 Task: Add a signature Grant Allen containing With sincere appreciation and warm wishes, Grant Allen to email address softage.2@softage.net and add a folder Therapy
Action: Mouse moved to (117, 135)
Screenshot: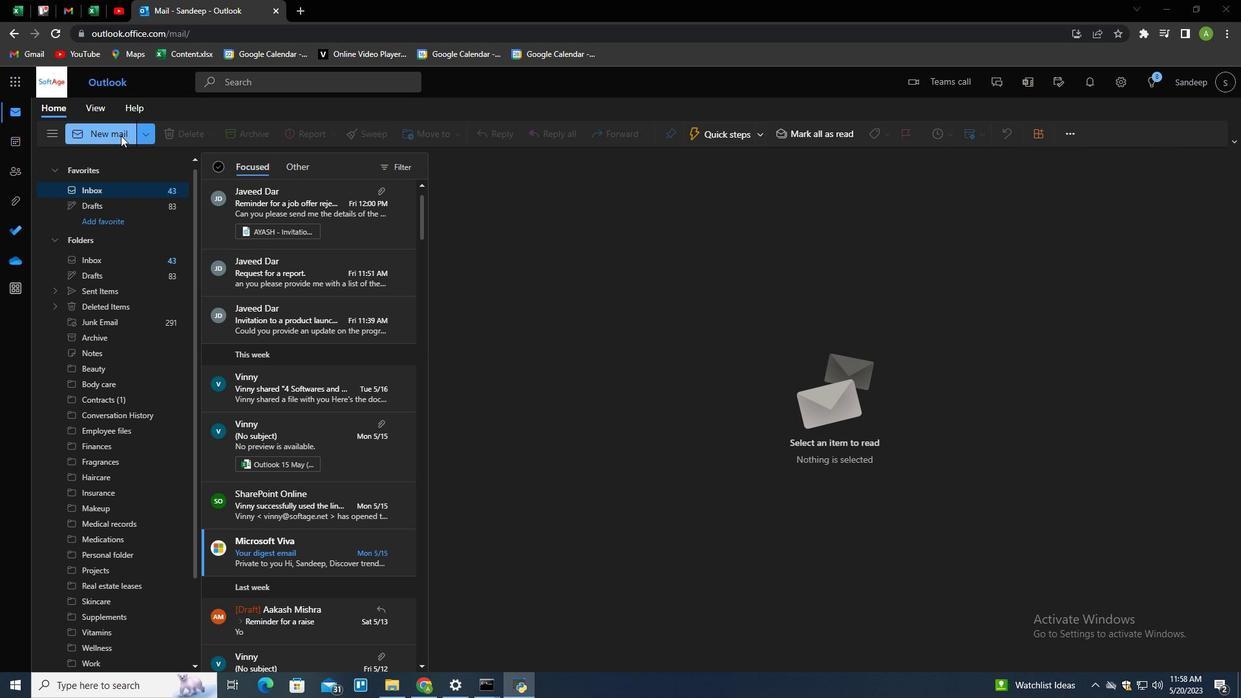 
Action: Mouse pressed left at (117, 135)
Screenshot: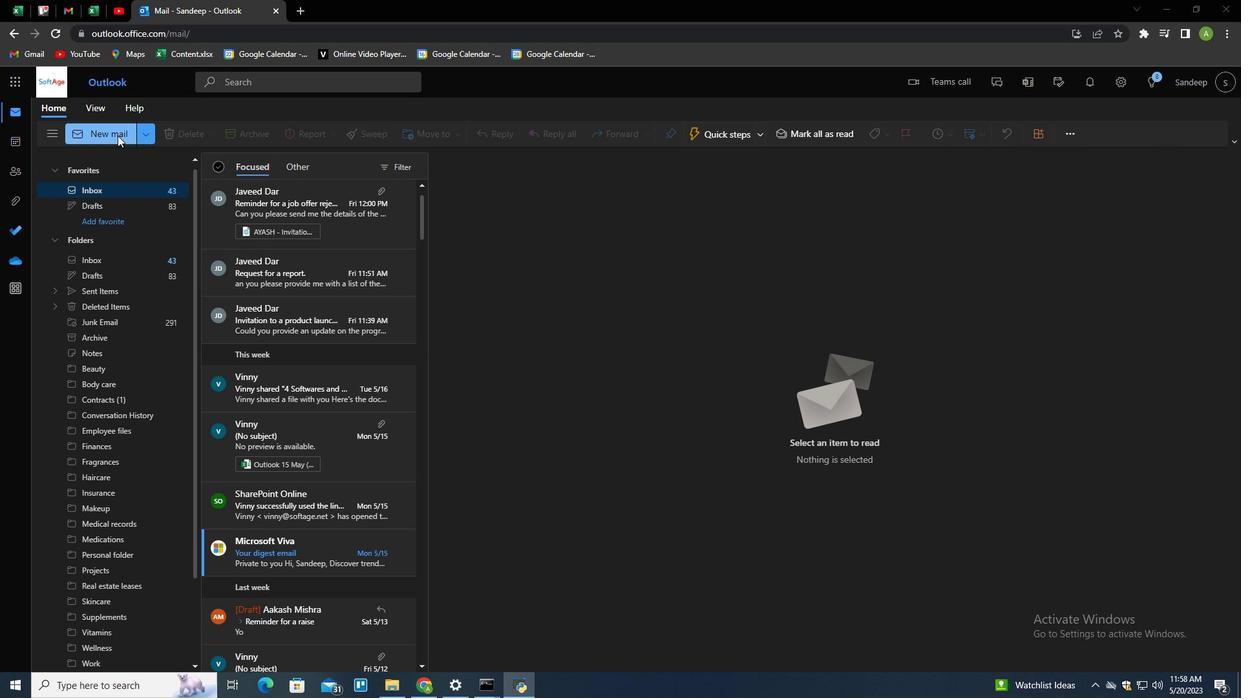 
Action: Mouse moved to (869, 129)
Screenshot: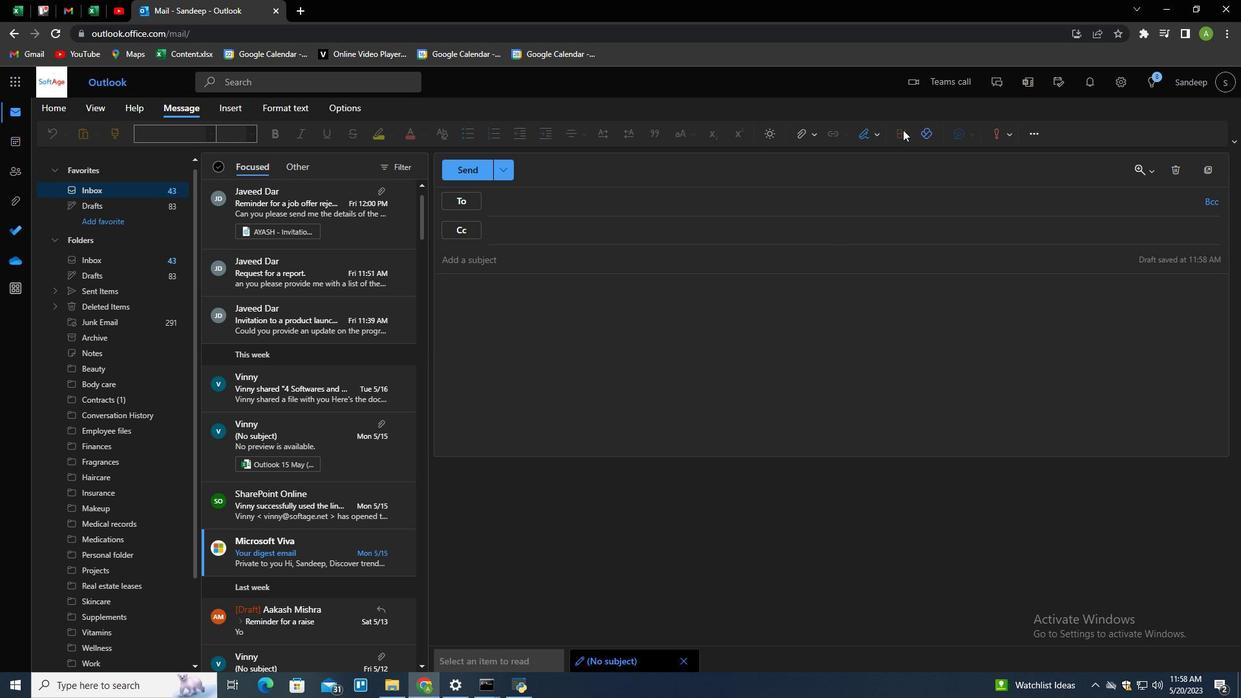 
Action: Mouse pressed left at (869, 129)
Screenshot: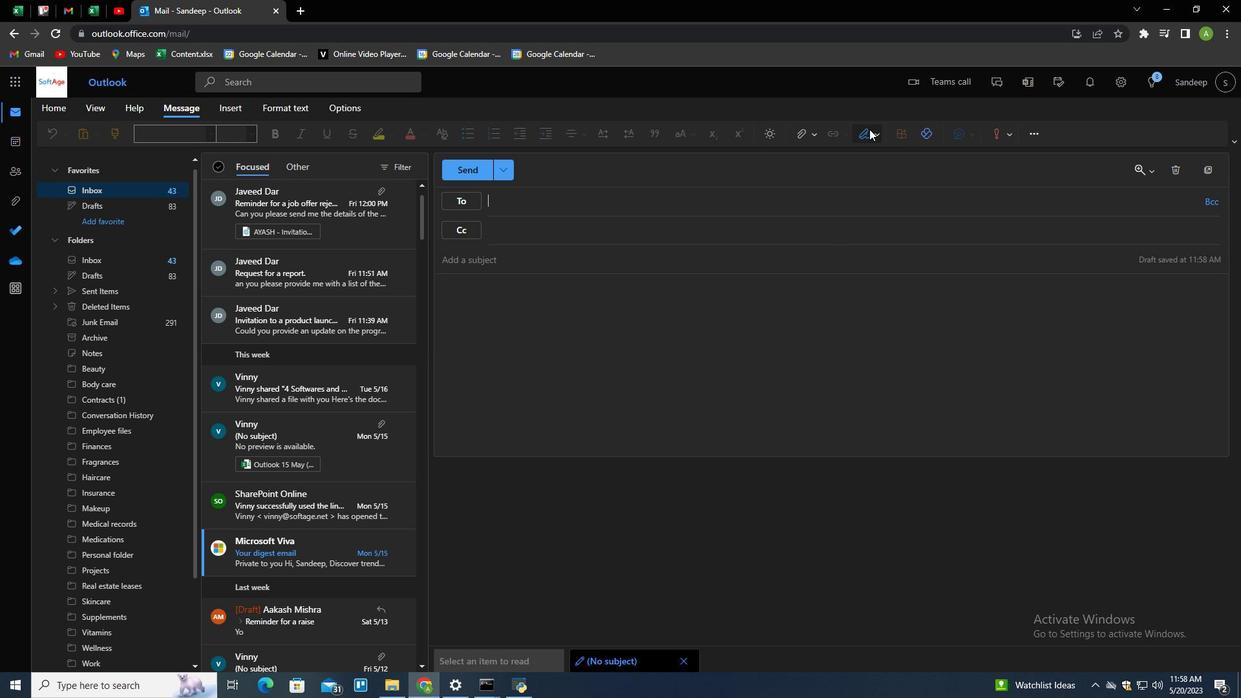 
Action: Mouse moved to (857, 179)
Screenshot: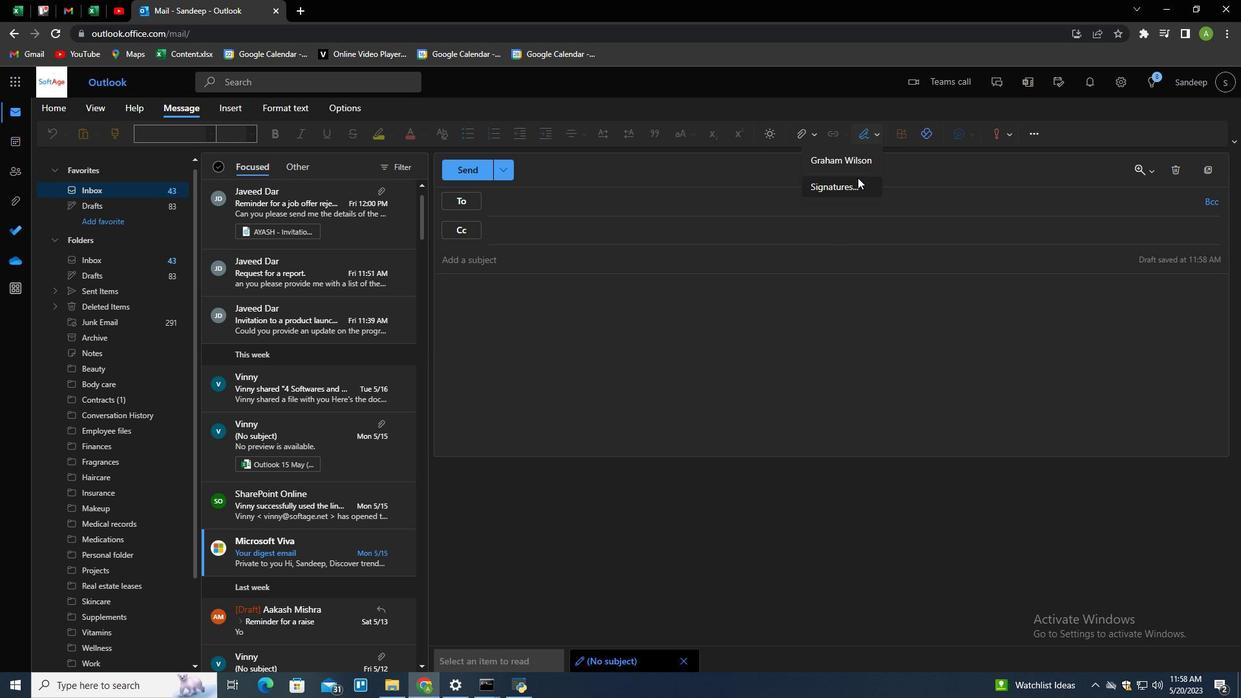 
Action: Mouse pressed left at (857, 179)
Screenshot: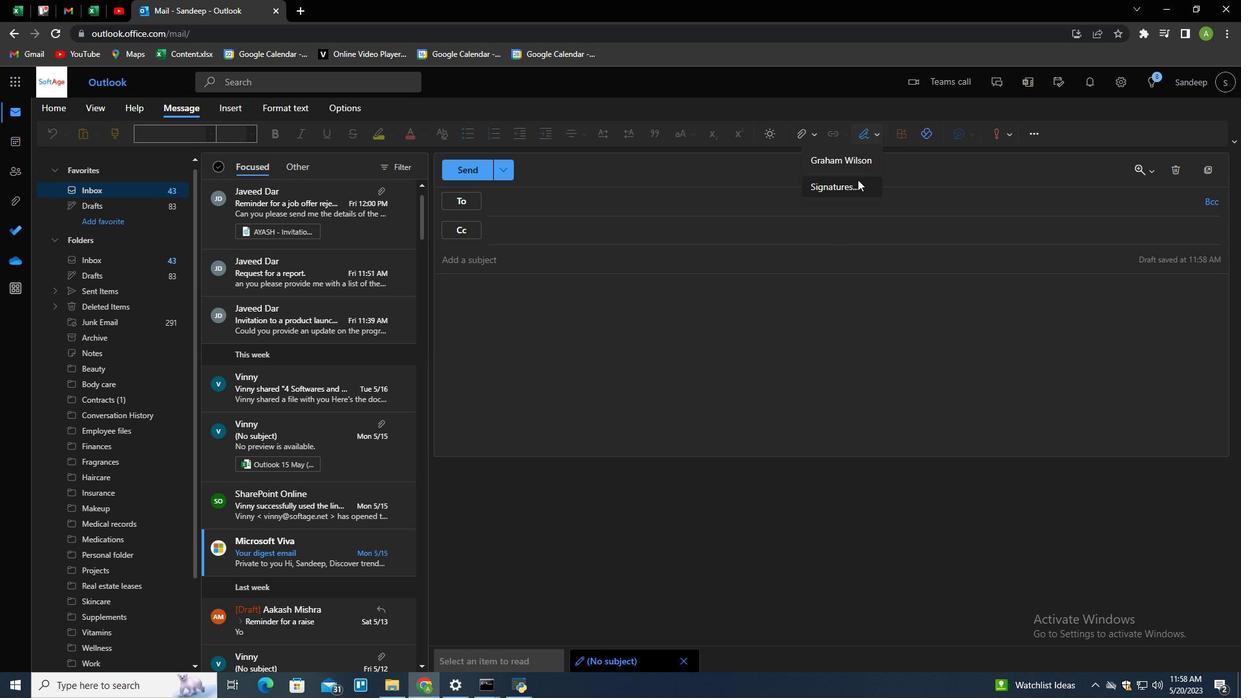 
Action: Mouse moved to (892, 235)
Screenshot: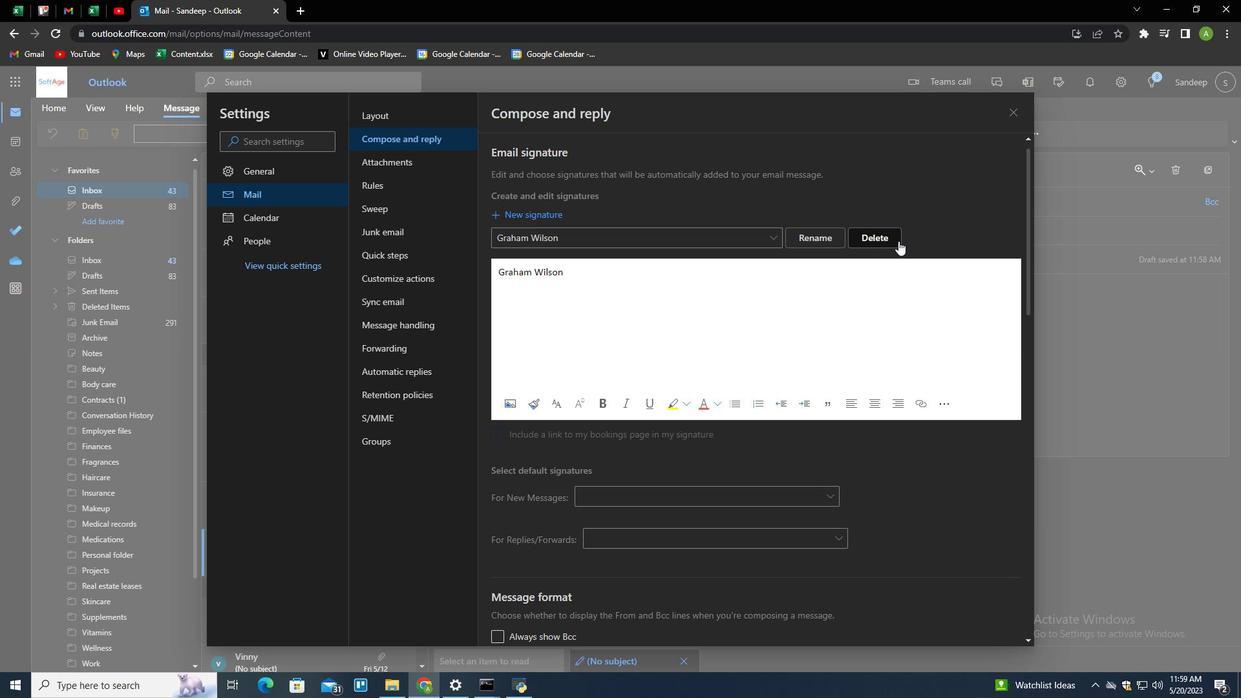 
Action: Mouse pressed left at (892, 235)
Screenshot: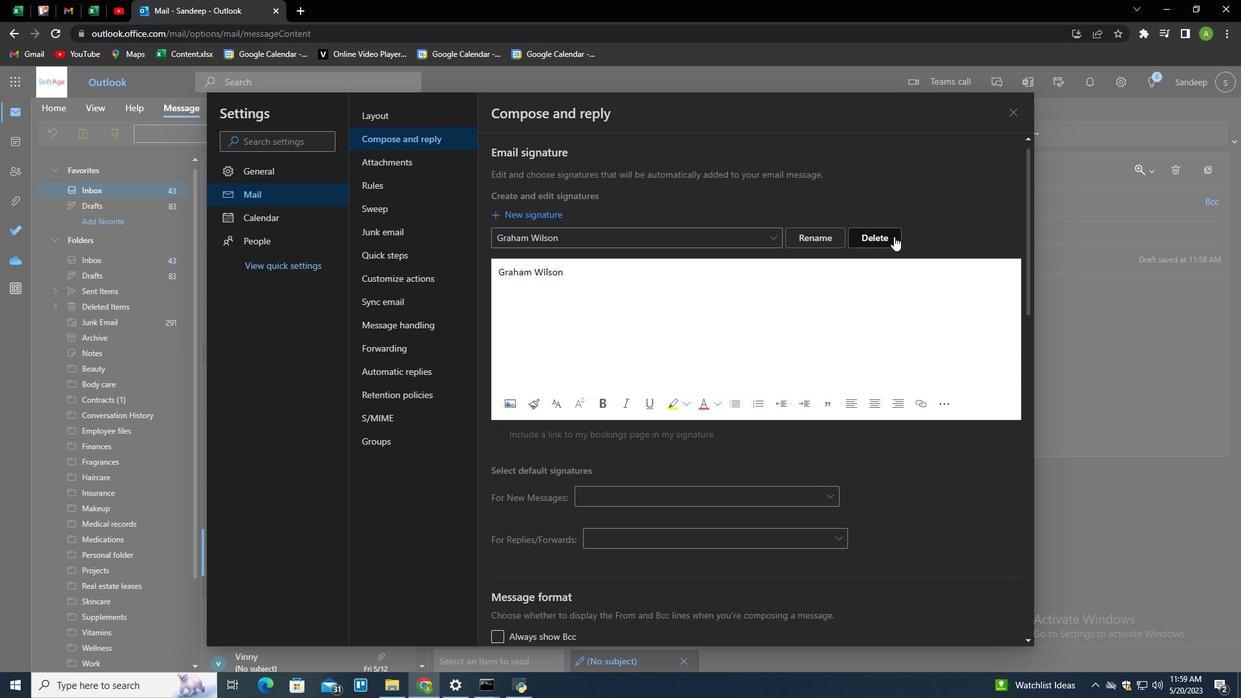 
Action: Mouse moved to (885, 240)
Screenshot: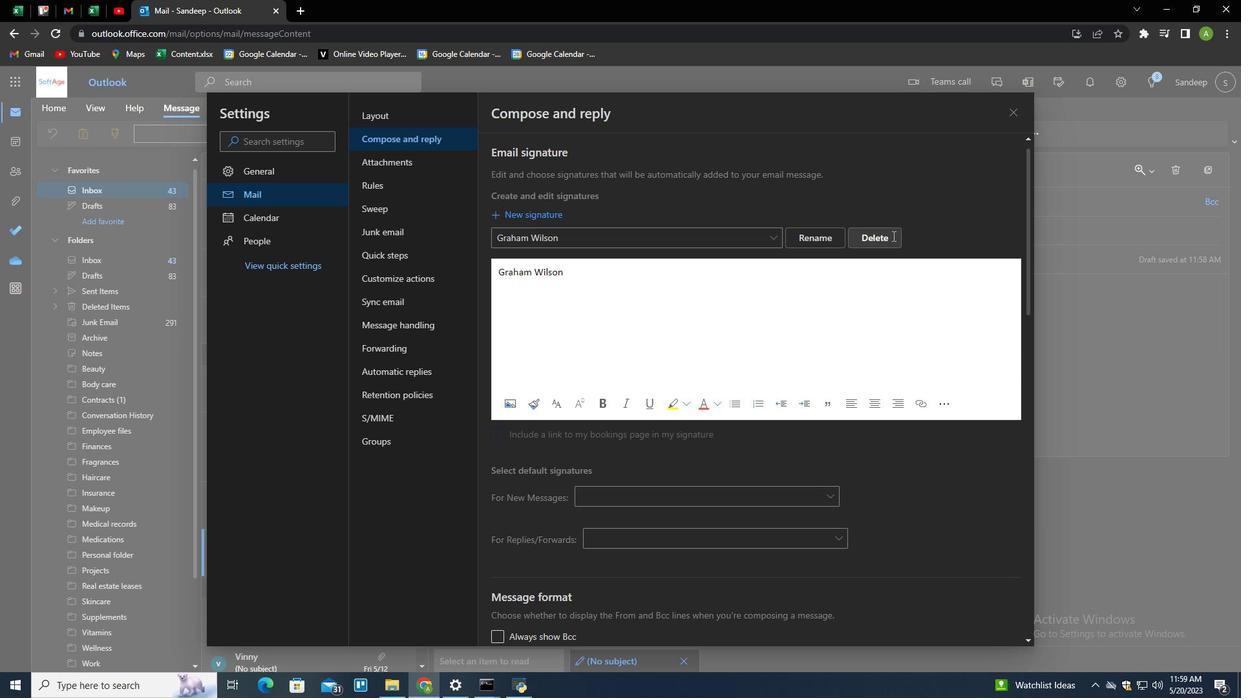 
Action: Mouse pressed left at (885, 240)
Screenshot: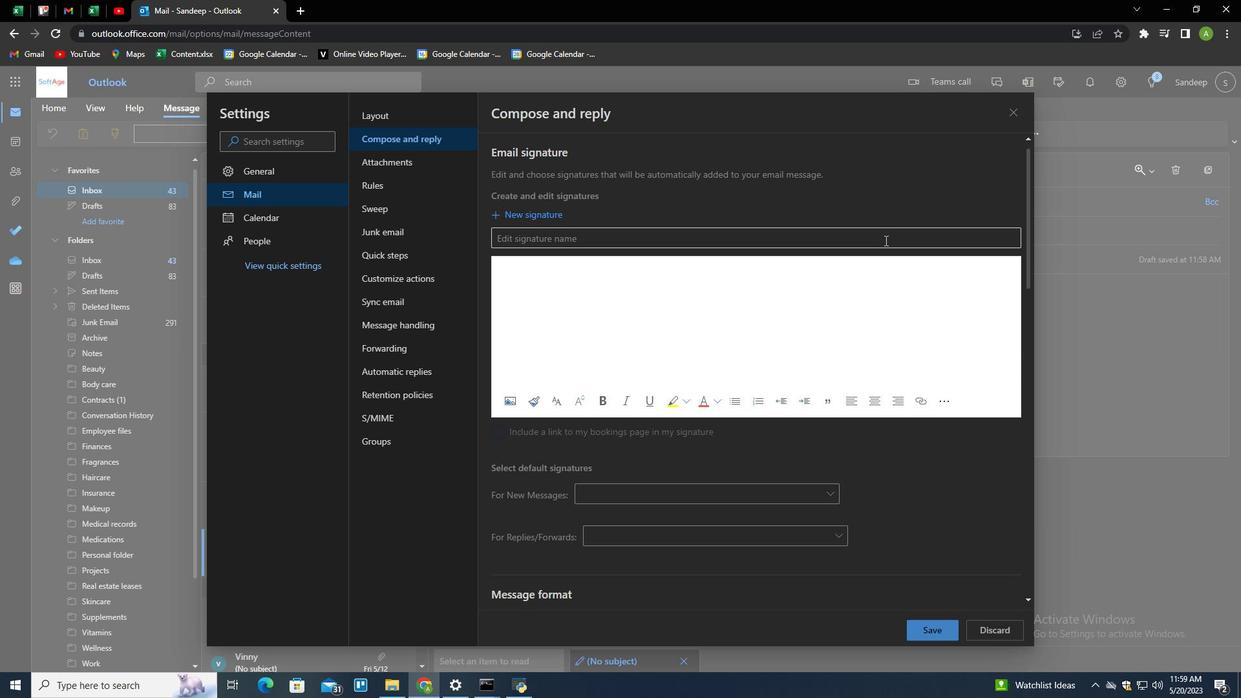 
Action: Key pressed <Key.shift>Grant<Key.space><Key.shift>Allen<Key.tab><Key.shift>Grant<Key.space><Key.shift>Allen
Screenshot: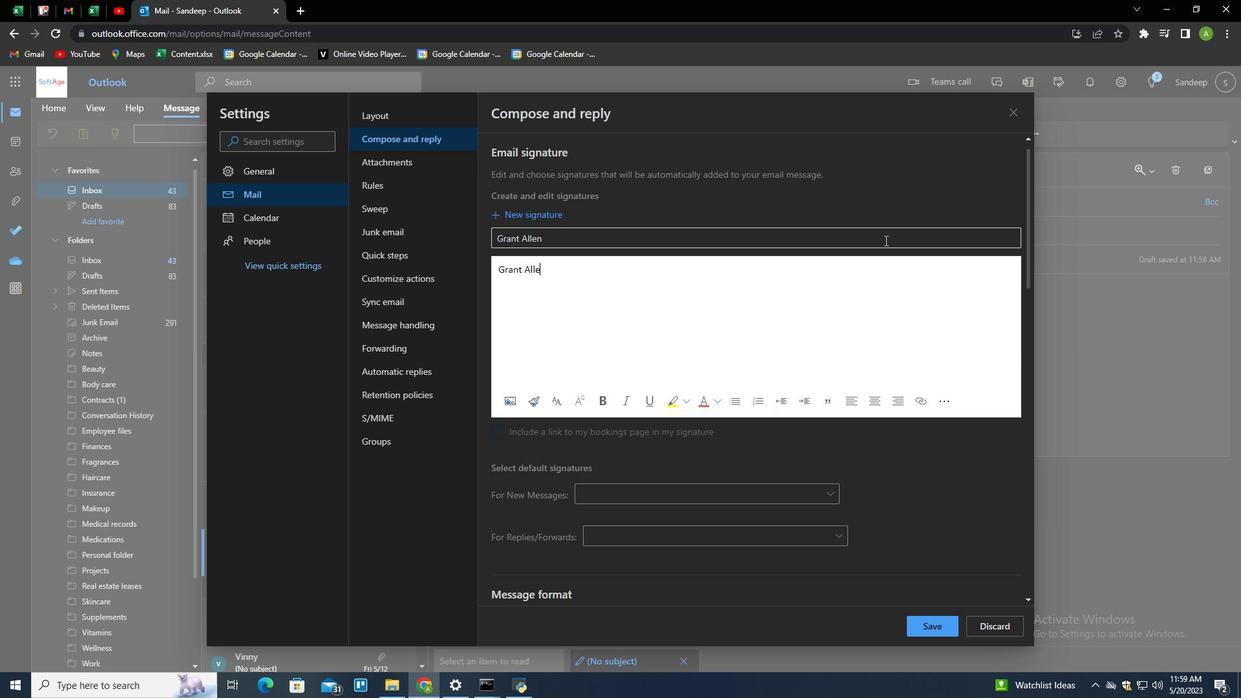
Action: Mouse moved to (772, 346)
Screenshot: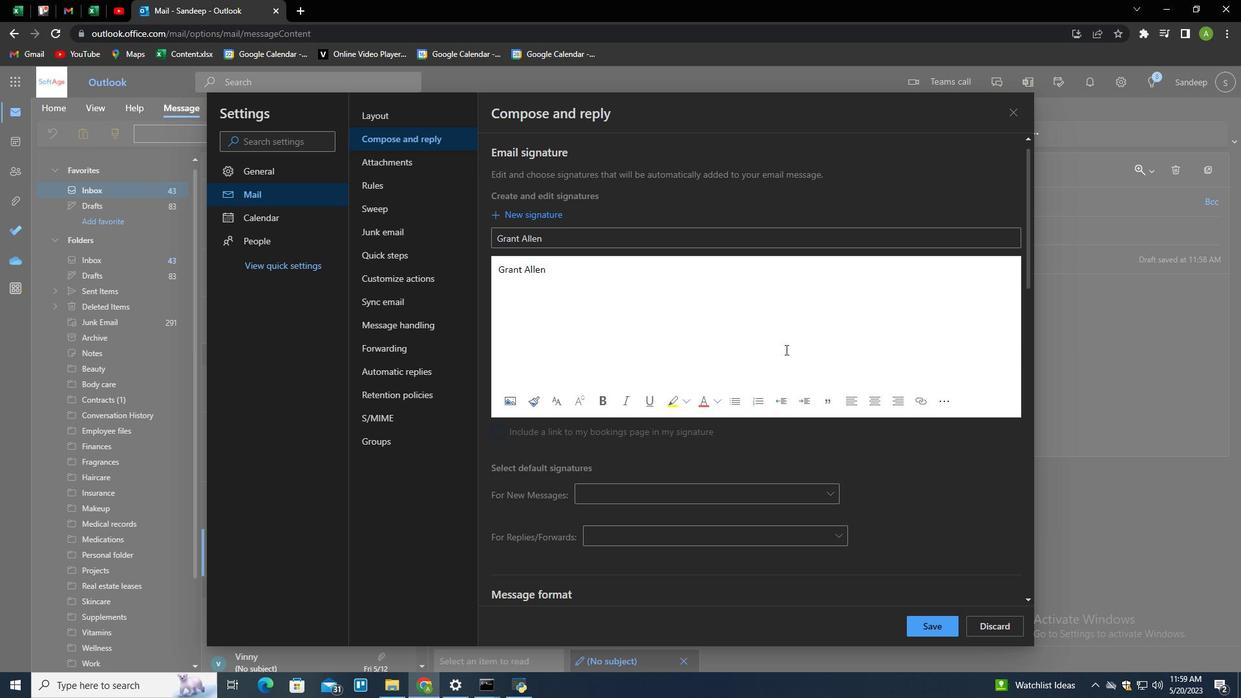 
Action: Key pressed <Key.home><Key.shift>With<Key.space>sincere<Key.space>appreciation<Key.space>and<Key.space>warm<Key.space>wishes,<Key.shift_r><Key.enter>
Screenshot: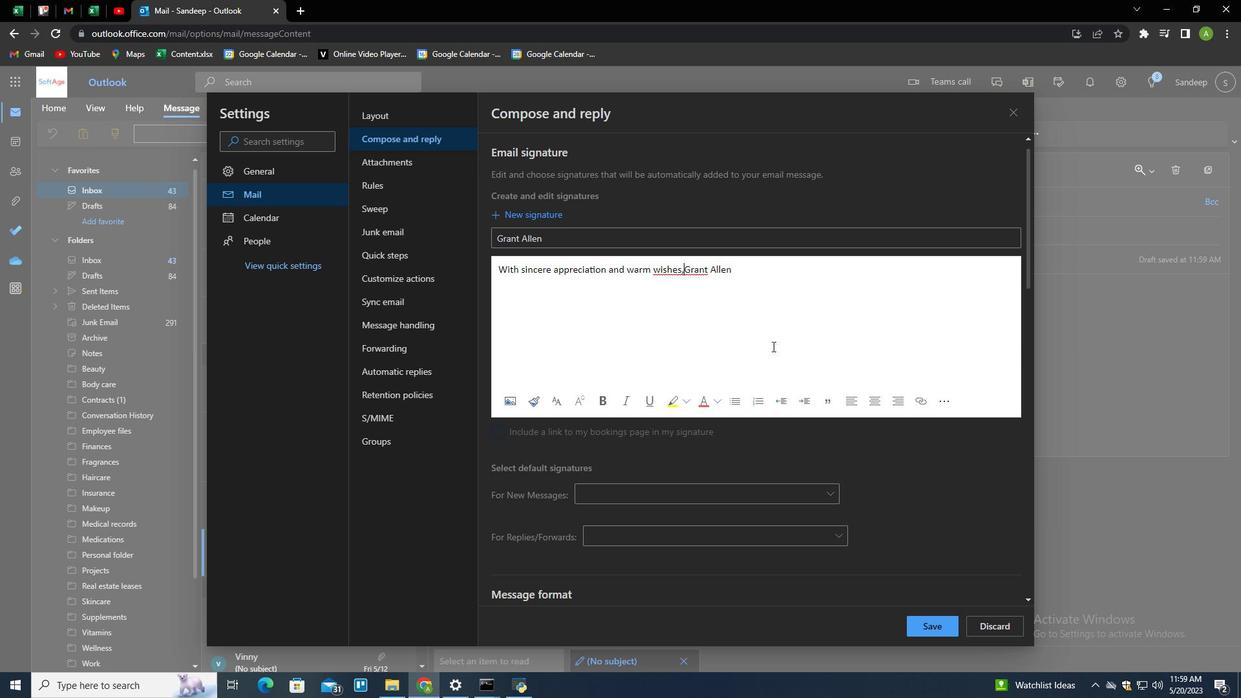 
Action: Mouse moved to (932, 623)
Screenshot: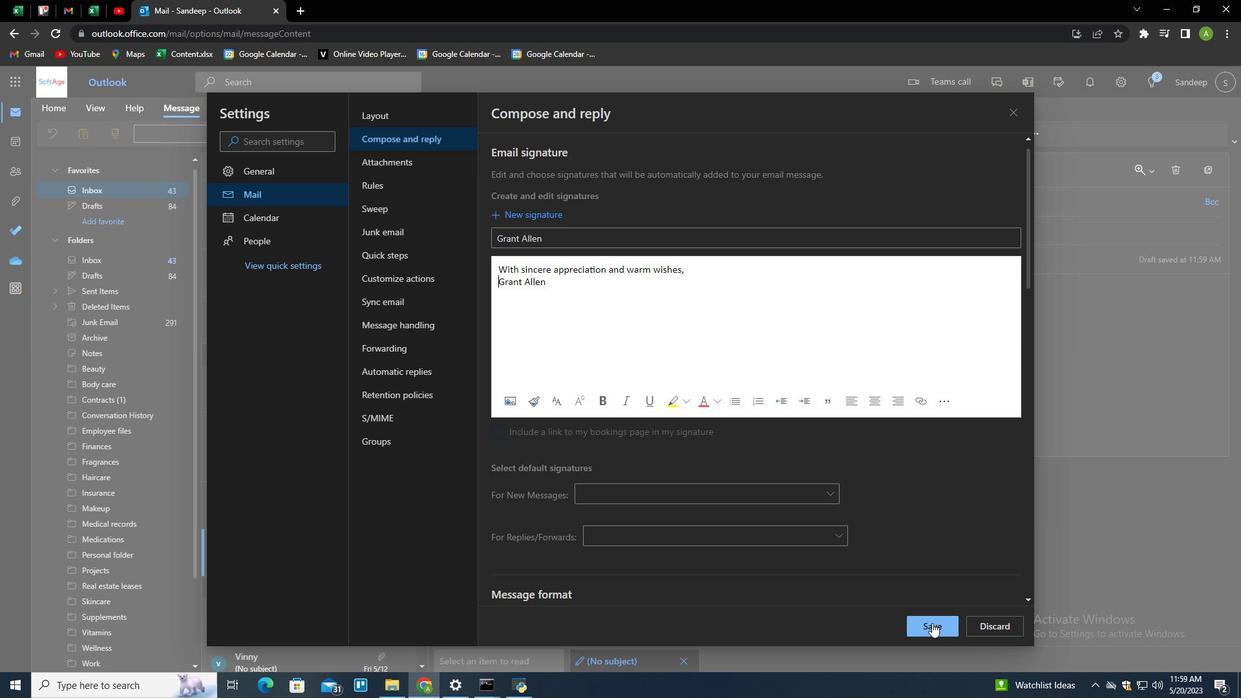 
Action: Mouse pressed left at (932, 623)
Screenshot: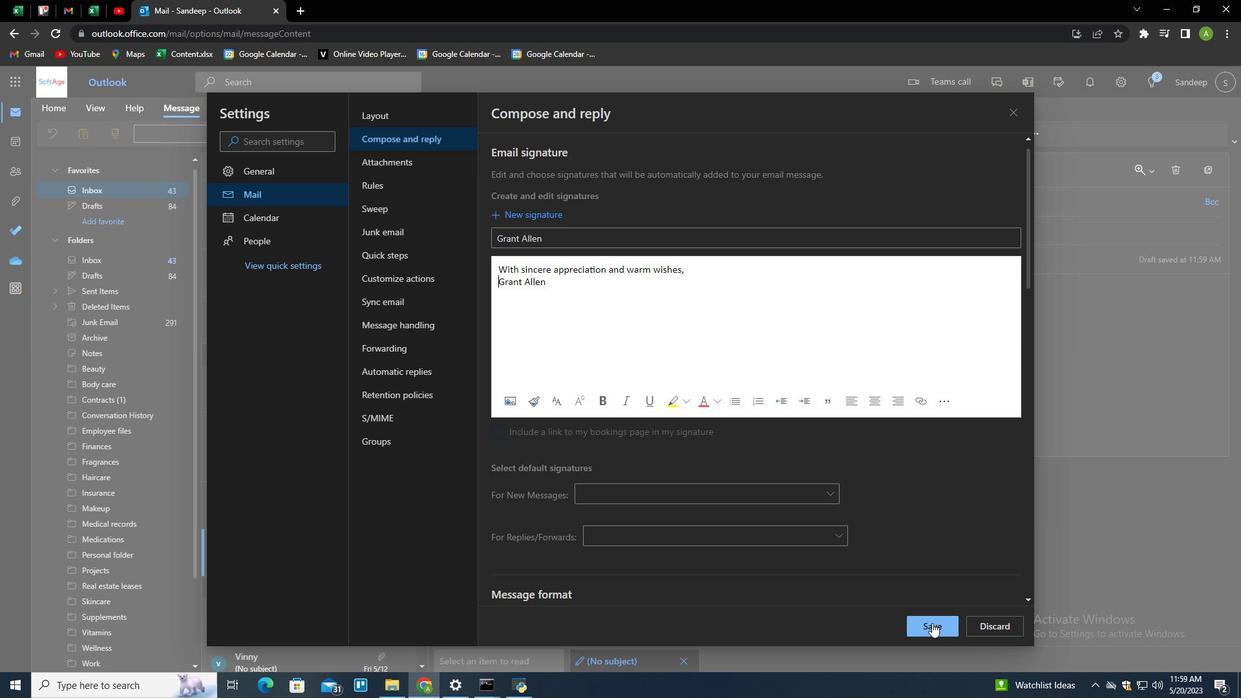 
Action: Mouse moved to (1076, 363)
Screenshot: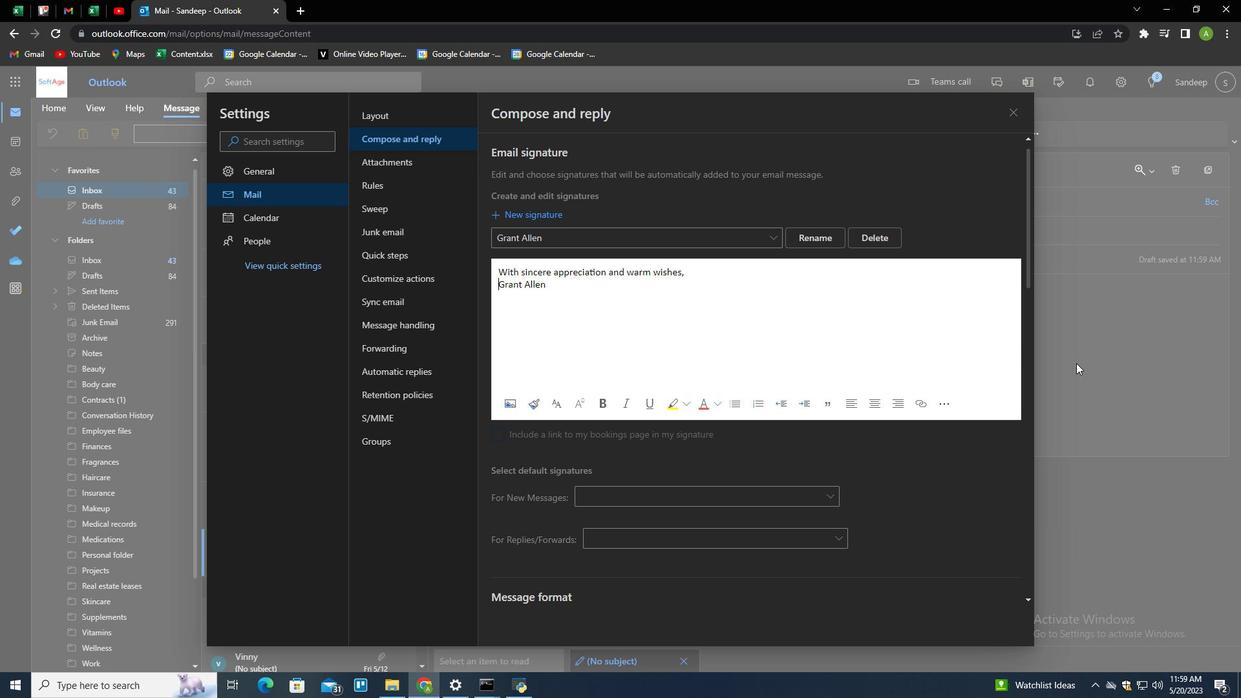 
Action: Mouse pressed left at (1076, 363)
Screenshot: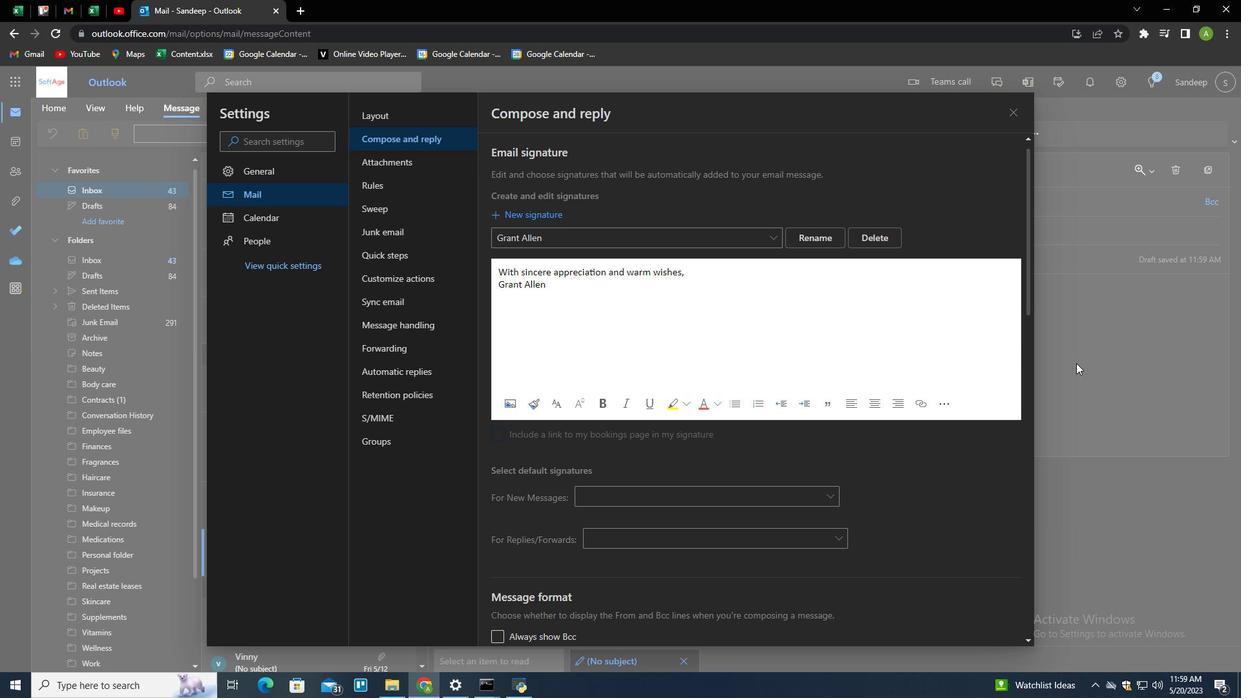 
Action: Mouse moved to (597, 190)
Screenshot: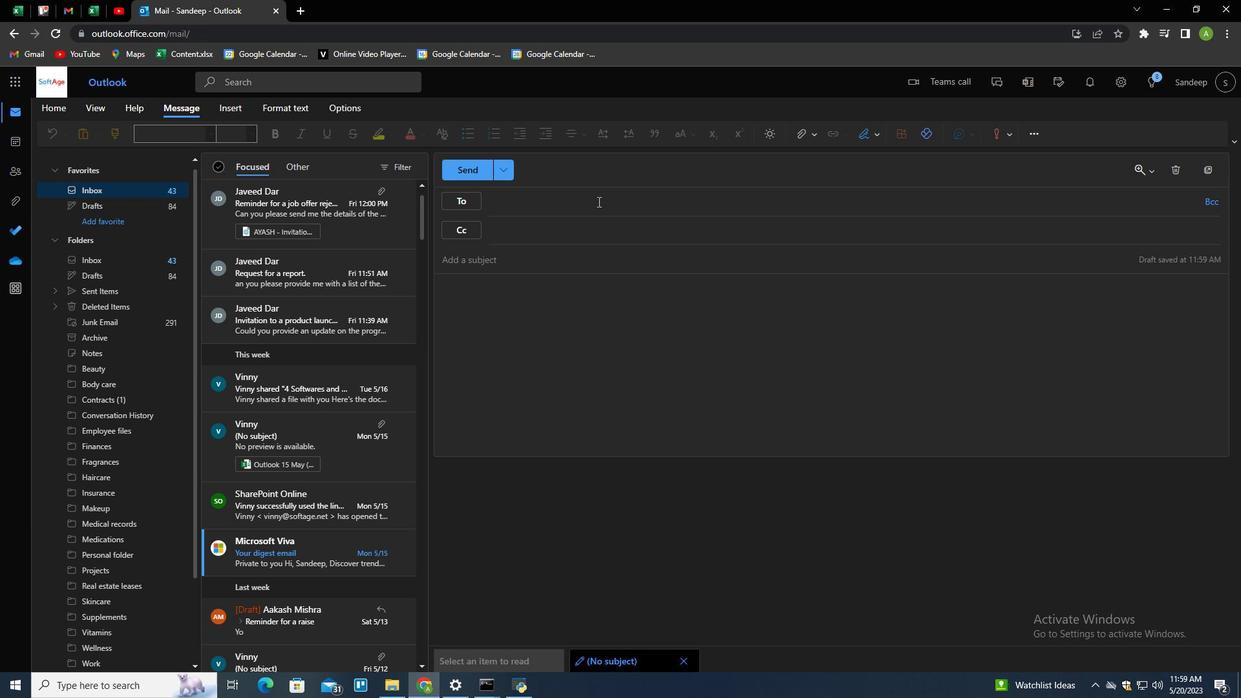 
Action: Mouse pressed left at (597, 190)
Screenshot: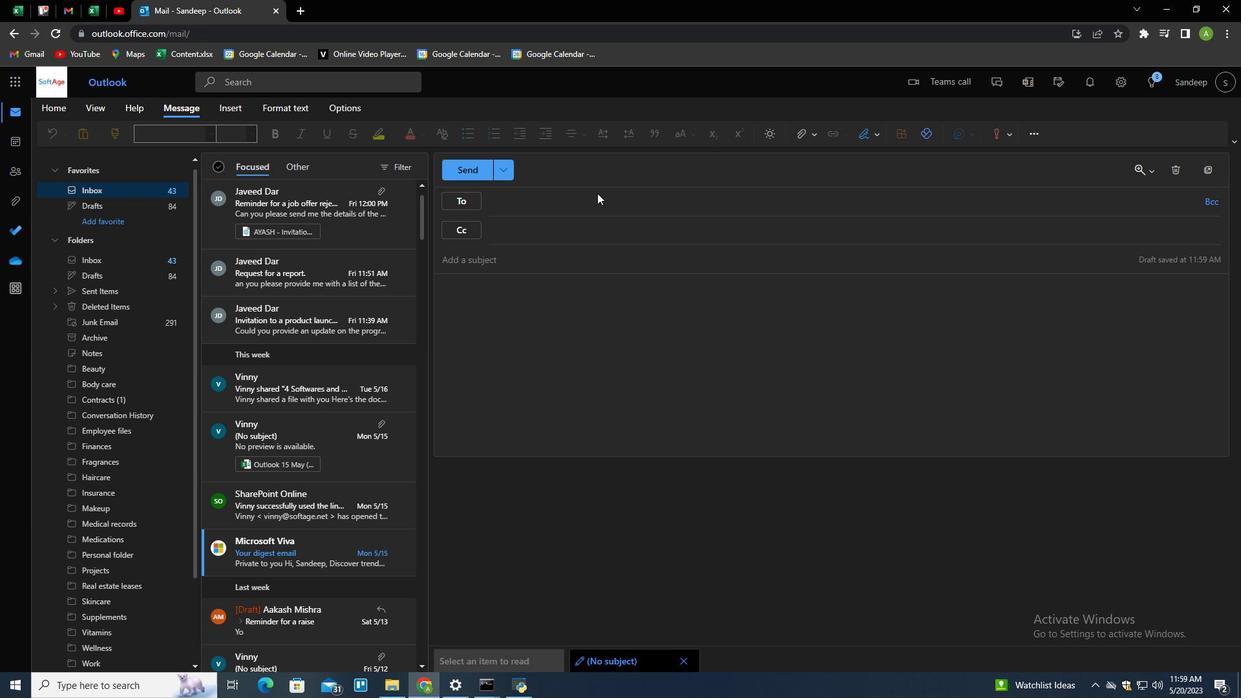 
Action: Mouse moved to (599, 192)
Screenshot: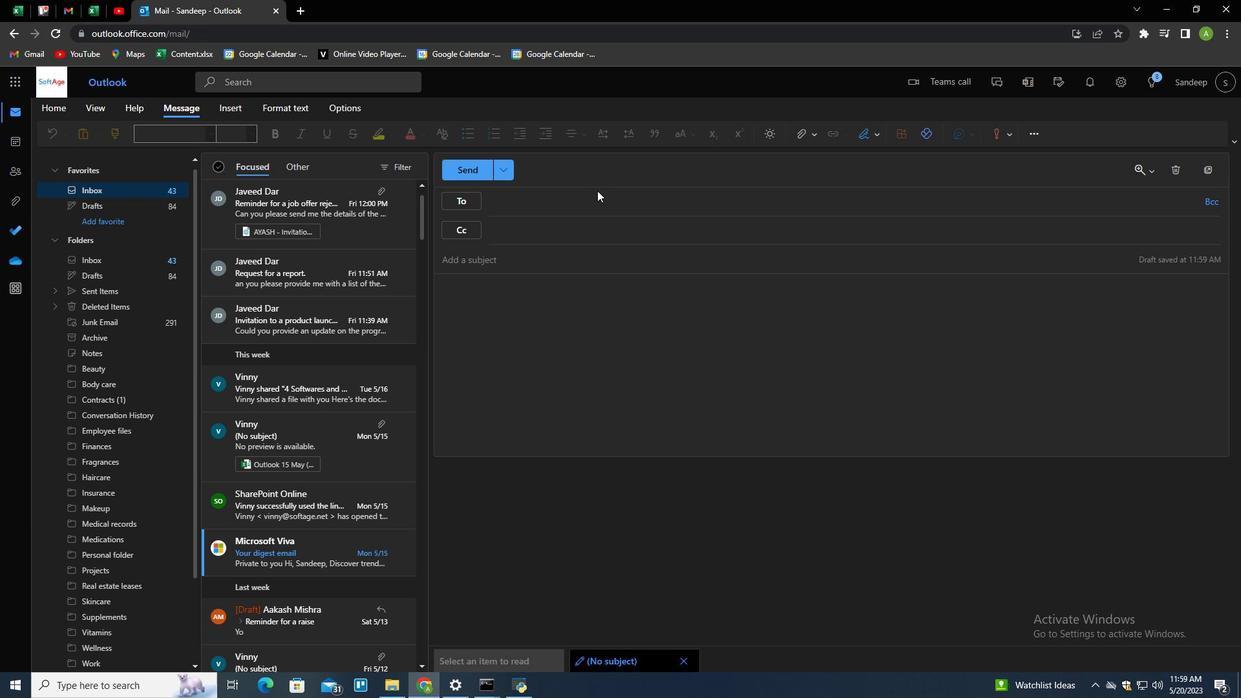 
Action: Mouse pressed left at (599, 192)
Screenshot: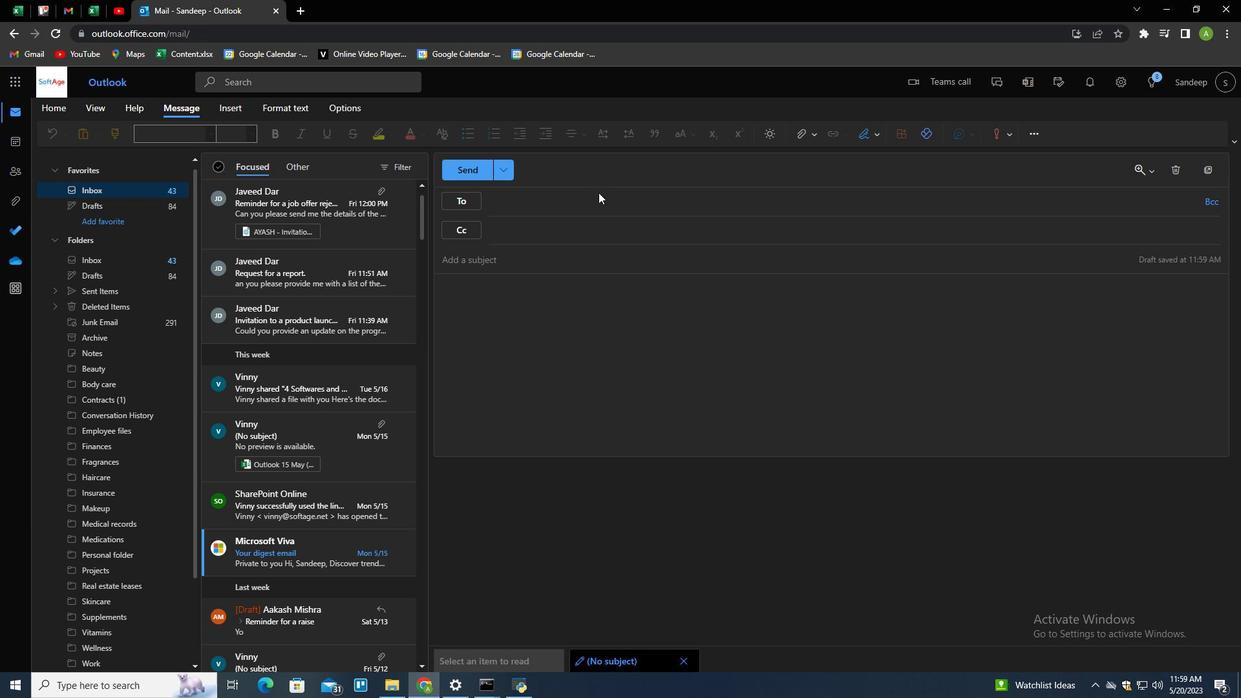 
Action: Mouse moved to (604, 199)
Screenshot: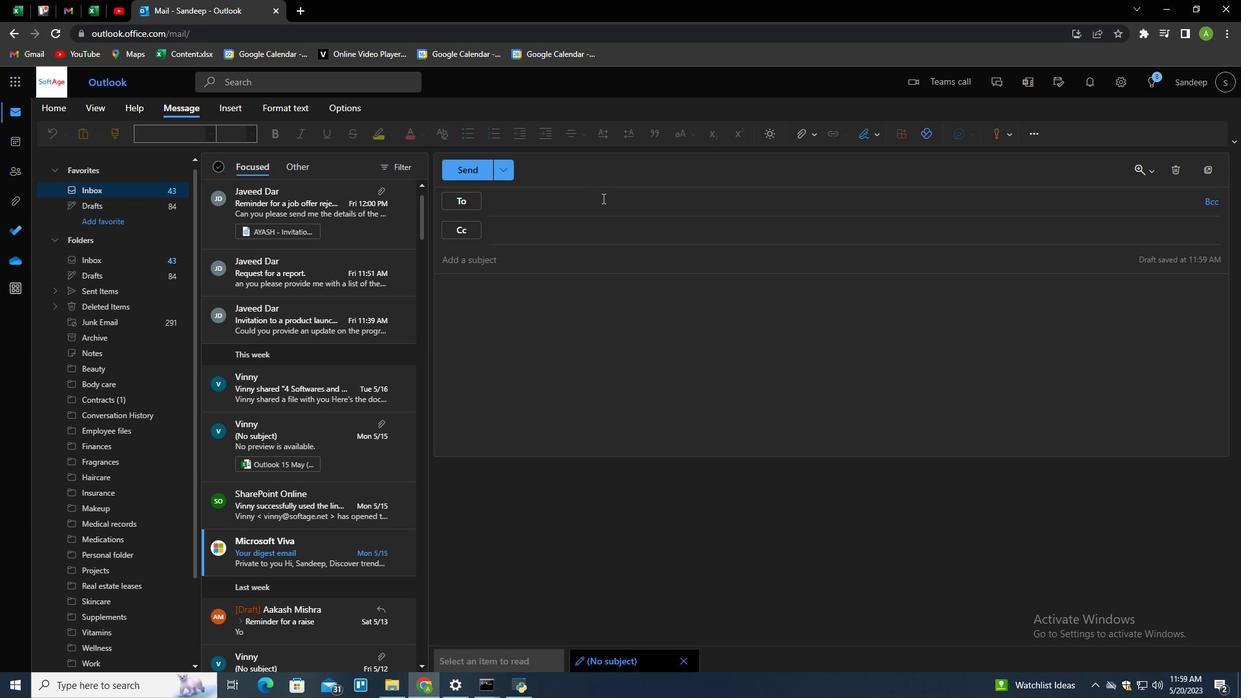 
Action: Mouse pressed left at (604, 199)
Screenshot: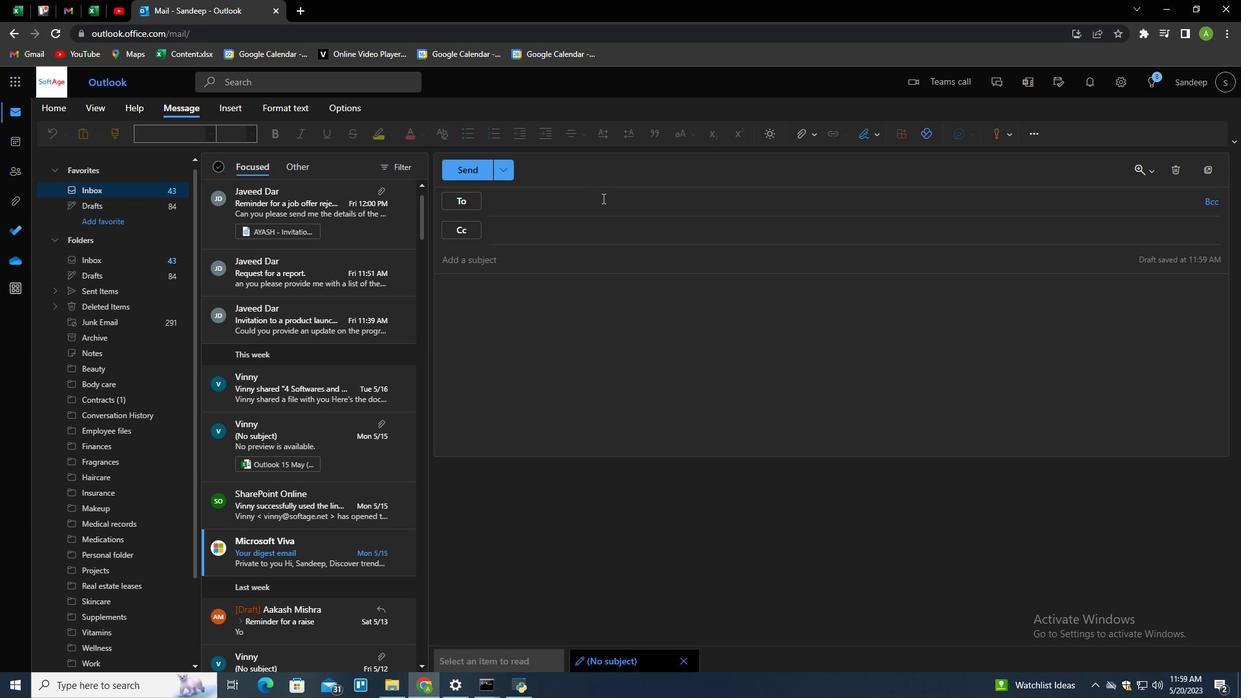 
Action: Key pressed softage.2<Key.shift>@softage.net<Key.enter>
Screenshot: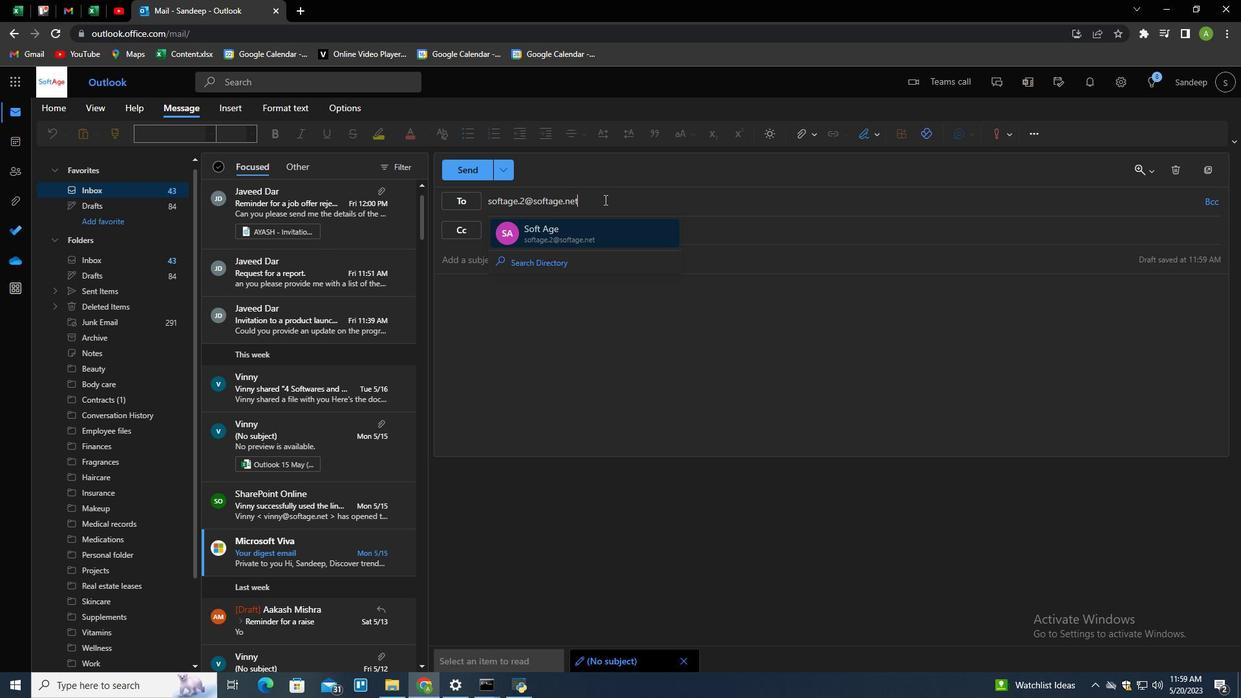 
Action: Mouse moved to (863, 131)
Screenshot: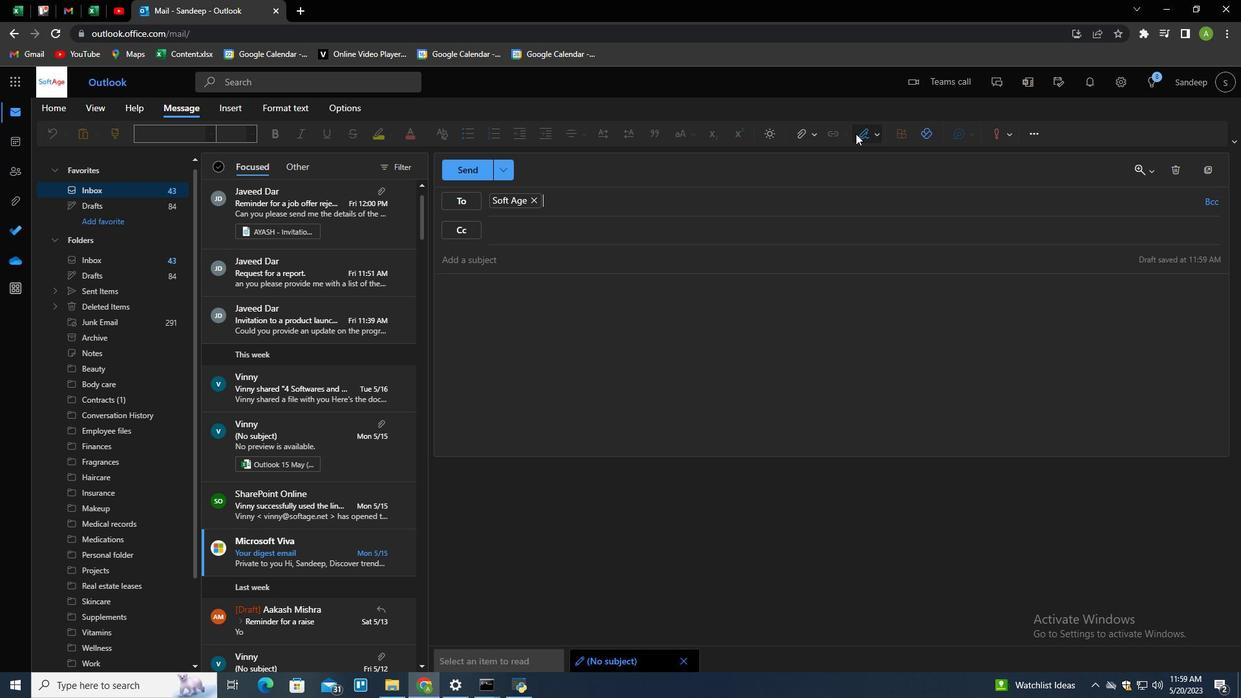 
Action: Mouse pressed left at (863, 131)
Screenshot: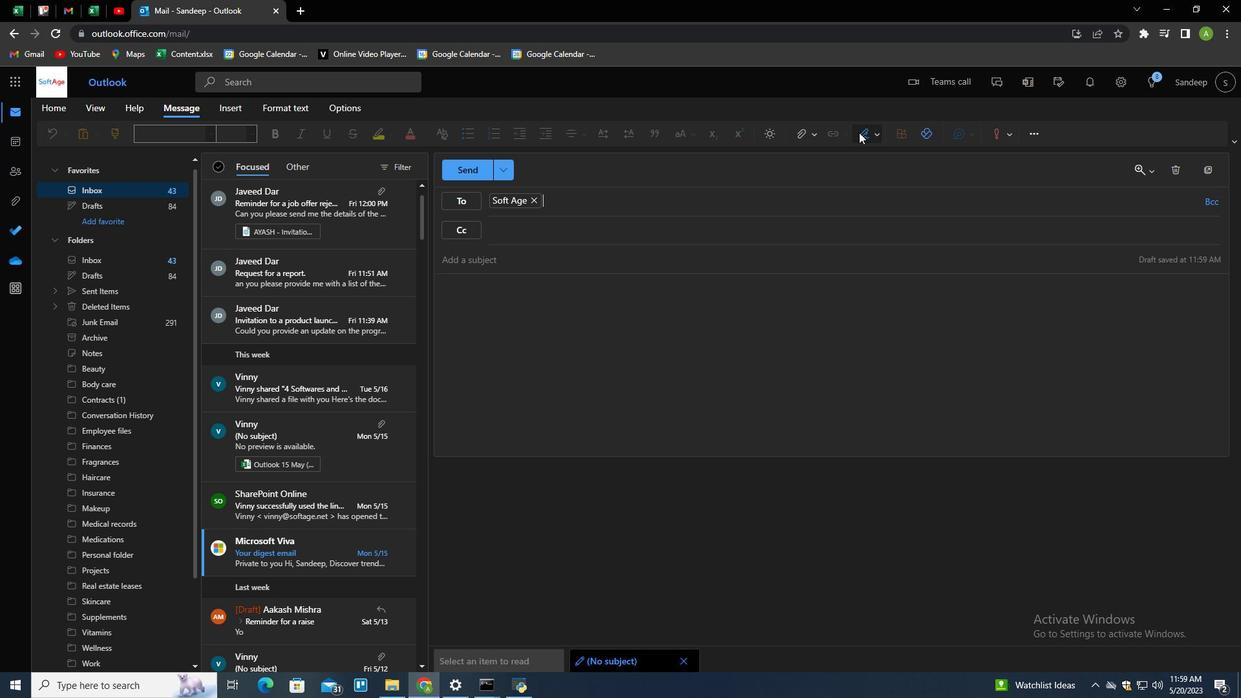 
Action: Mouse moved to (845, 160)
Screenshot: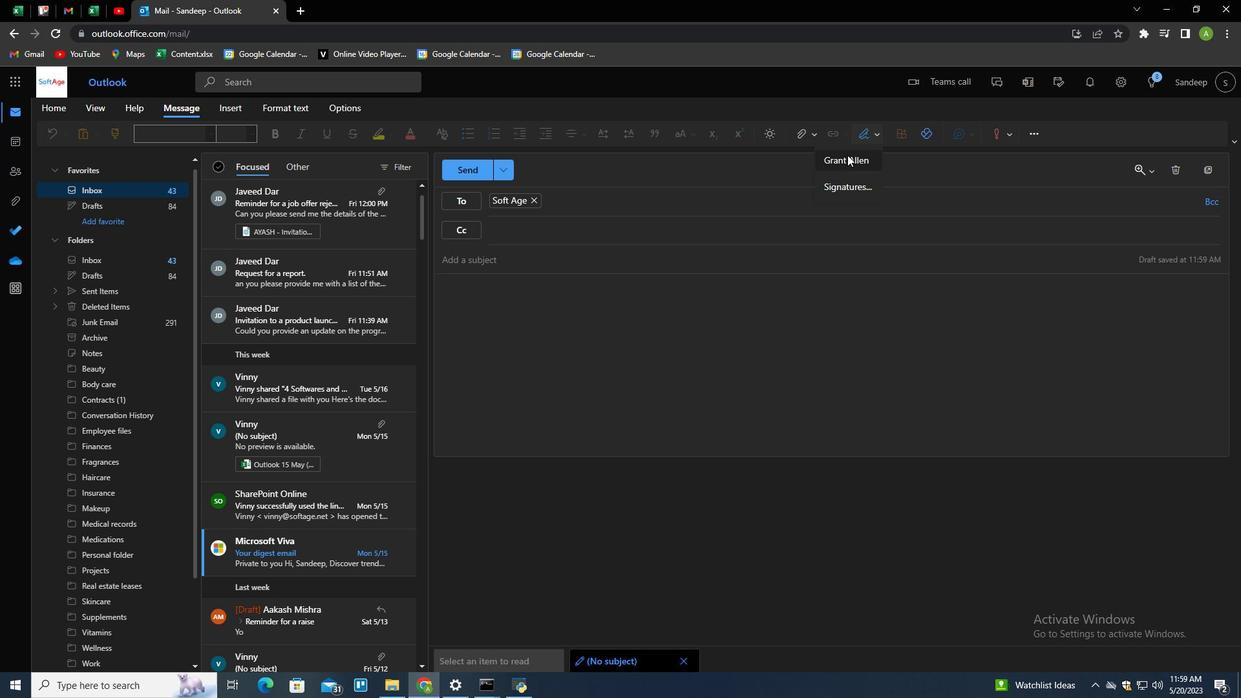 
Action: Mouse pressed left at (845, 160)
Screenshot: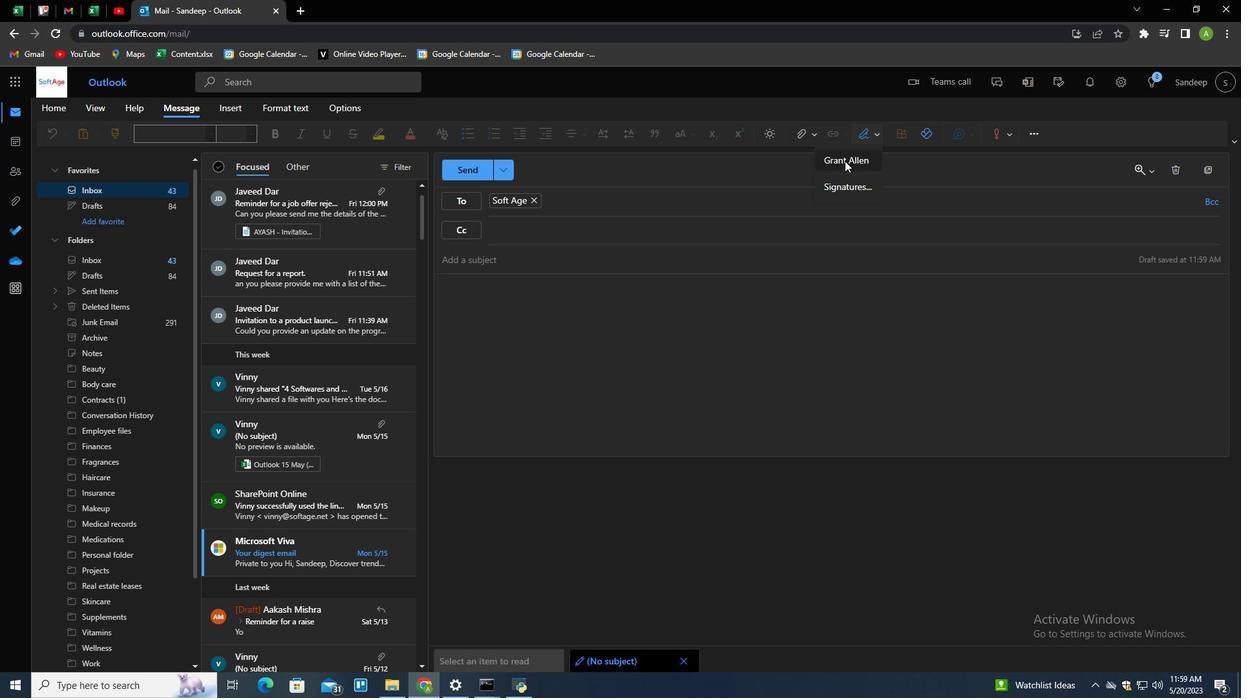 
Action: Mouse moved to (117, 565)
Screenshot: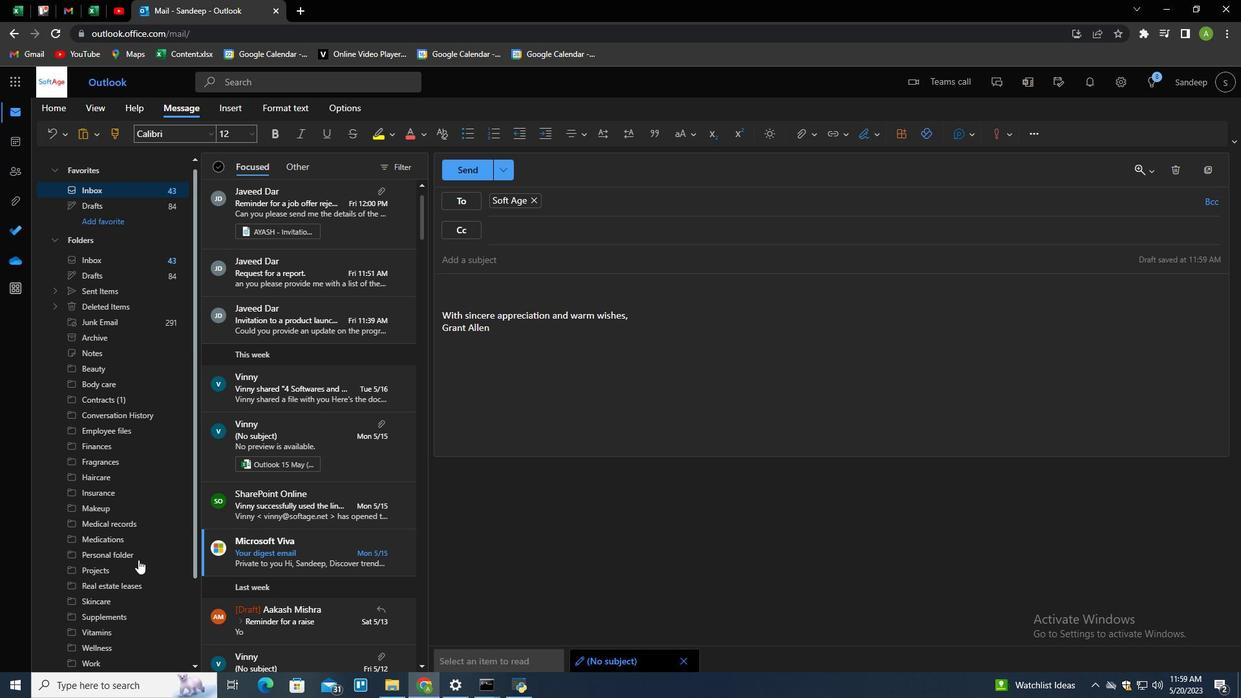 
Action: Mouse scrolled (117, 565) with delta (0, 0)
Screenshot: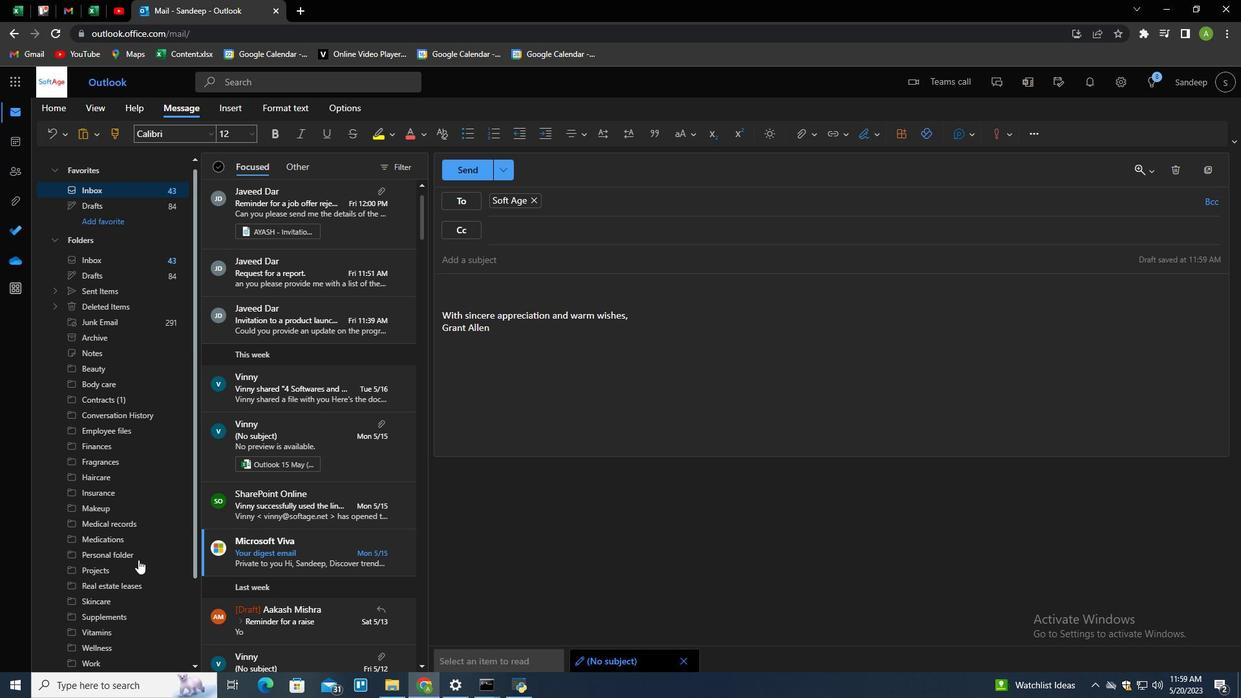 
Action: Mouse scrolled (117, 565) with delta (0, 0)
Screenshot: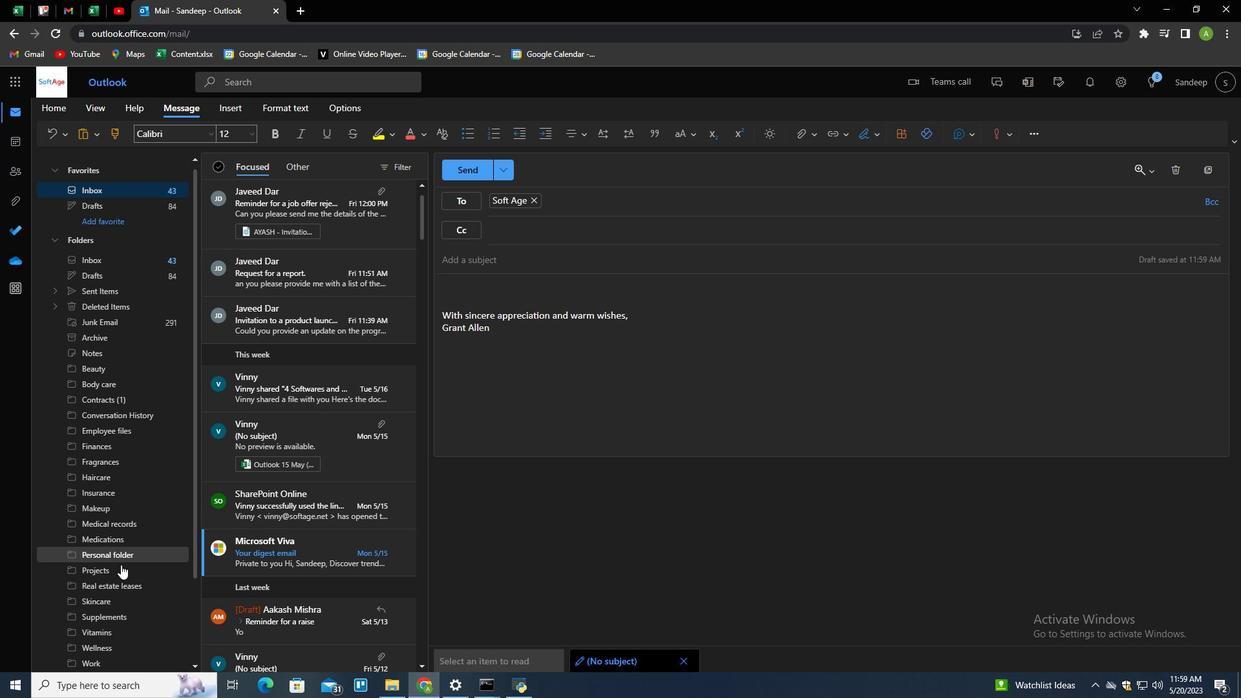 
Action: Mouse scrolled (117, 565) with delta (0, 0)
Screenshot: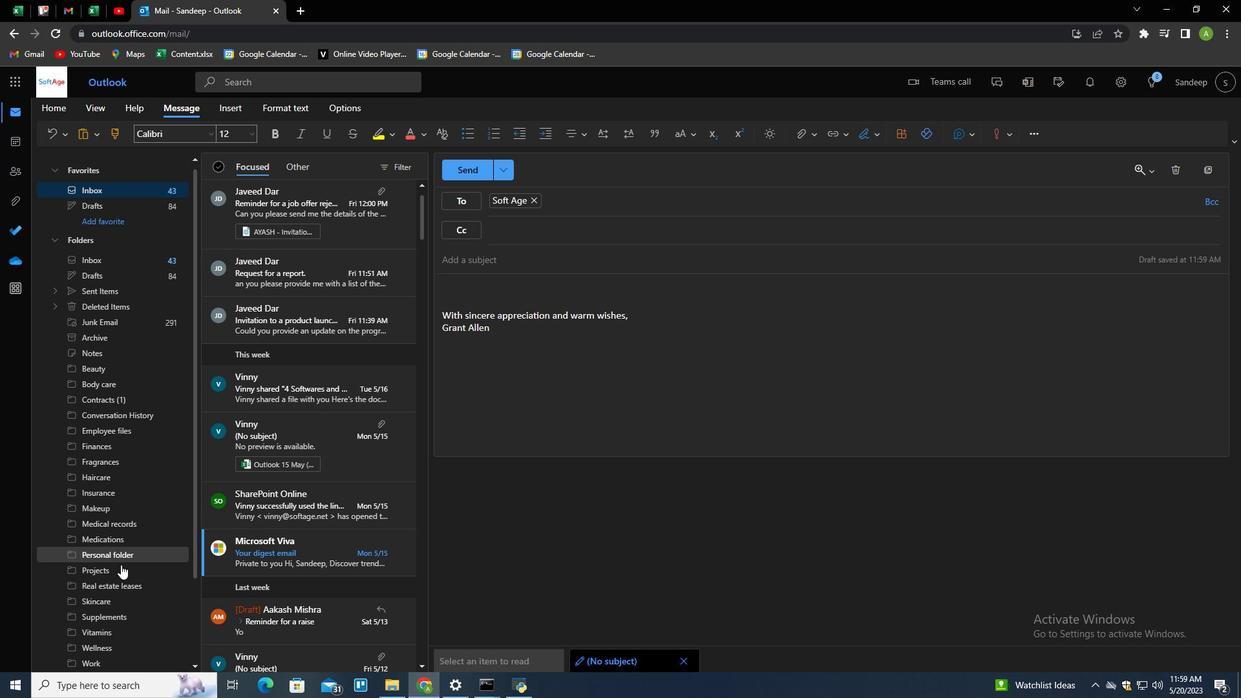 
Action: Mouse scrolled (117, 565) with delta (0, 0)
Screenshot: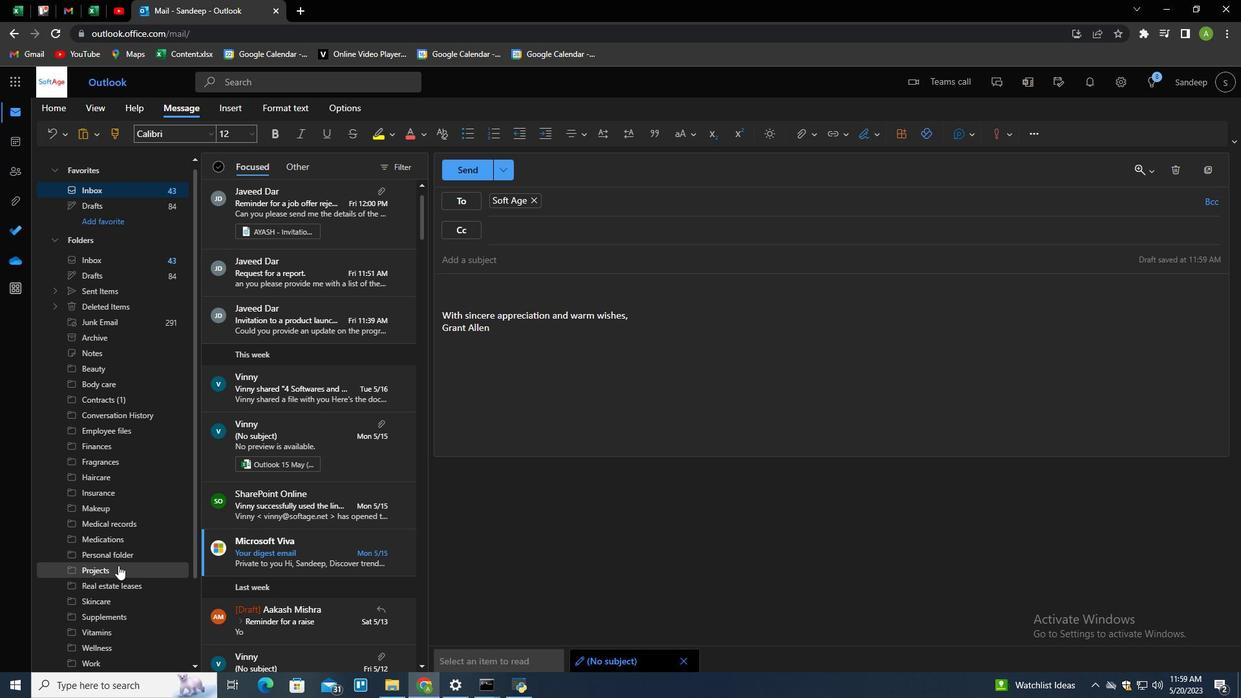 
Action: Mouse scrolled (117, 565) with delta (0, 0)
Screenshot: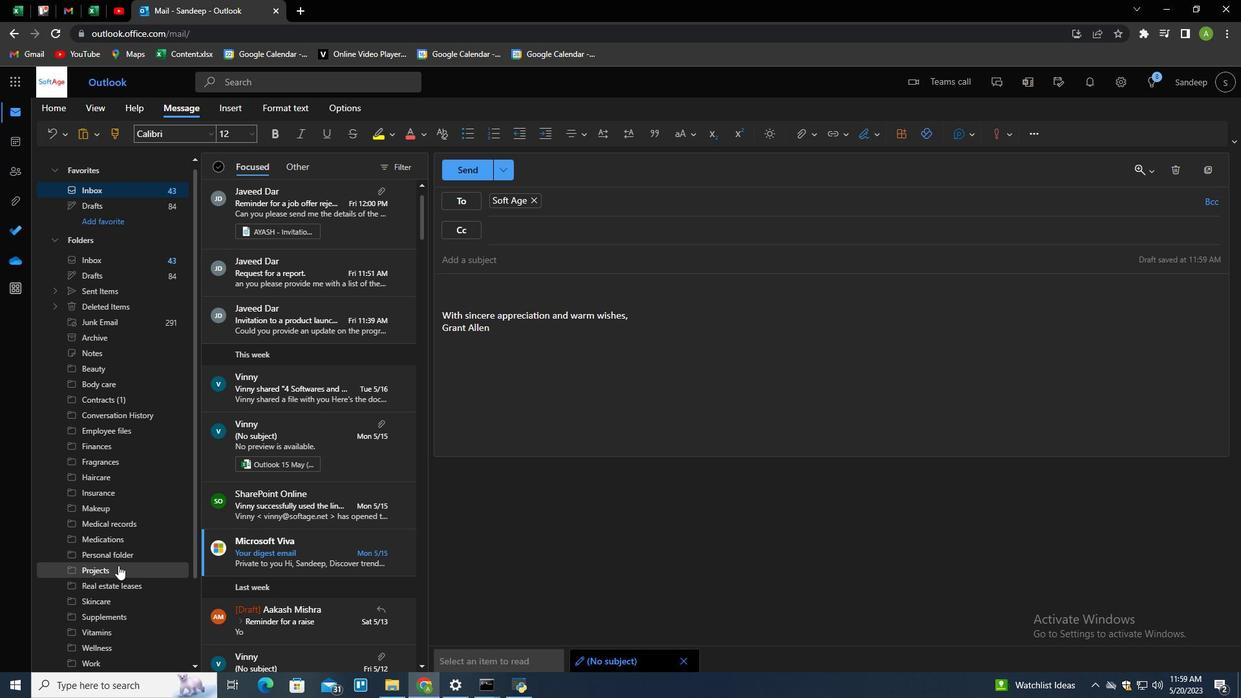 
Action: Mouse scrolled (117, 565) with delta (0, 0)
Screenshot: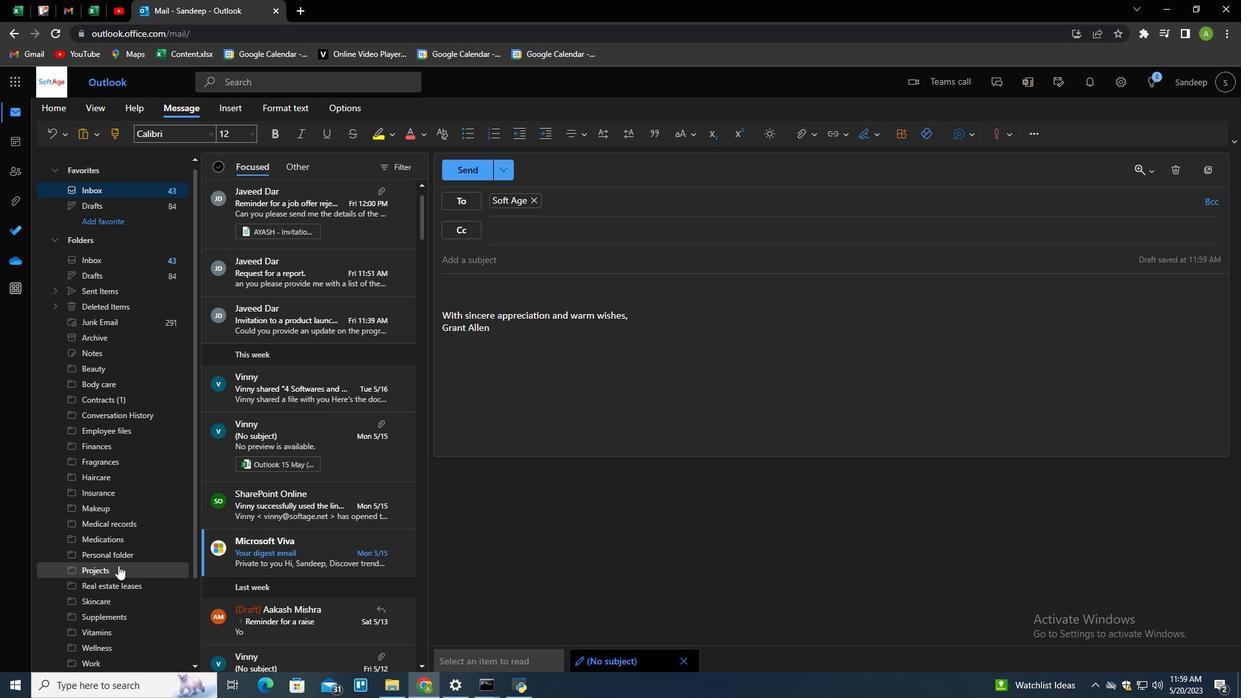 
Action: Mouse scrolled (117, 565) with delta (0, 0)
Screenshot: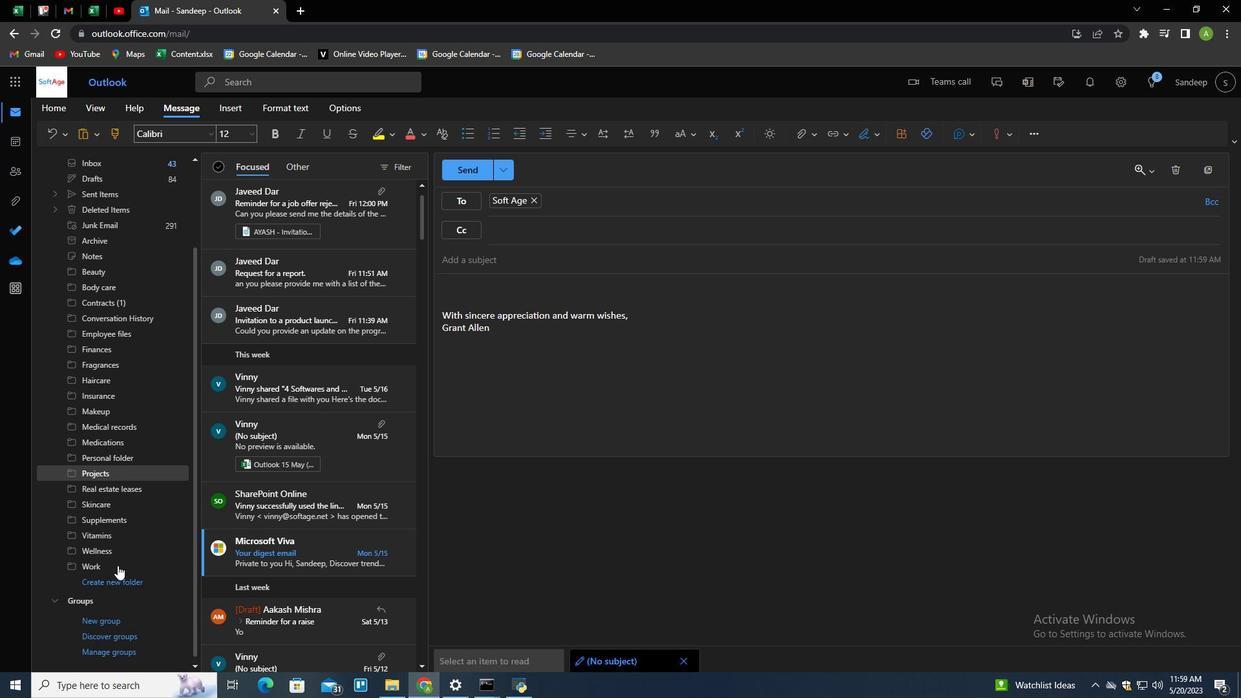 
Action: Mouse scrolled (117, 565) with delta (0, 0)
Screenshot: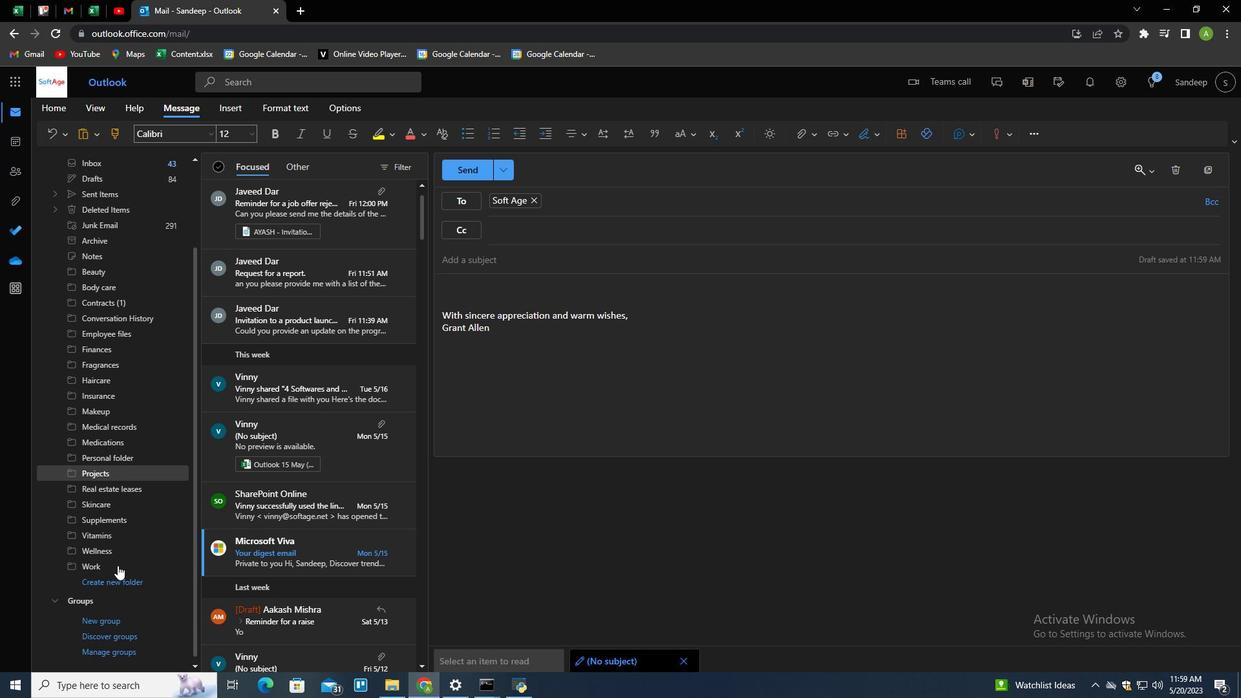 
Action: Mouse scrolled (117, 565) with delta (0, 0)
Screenshot: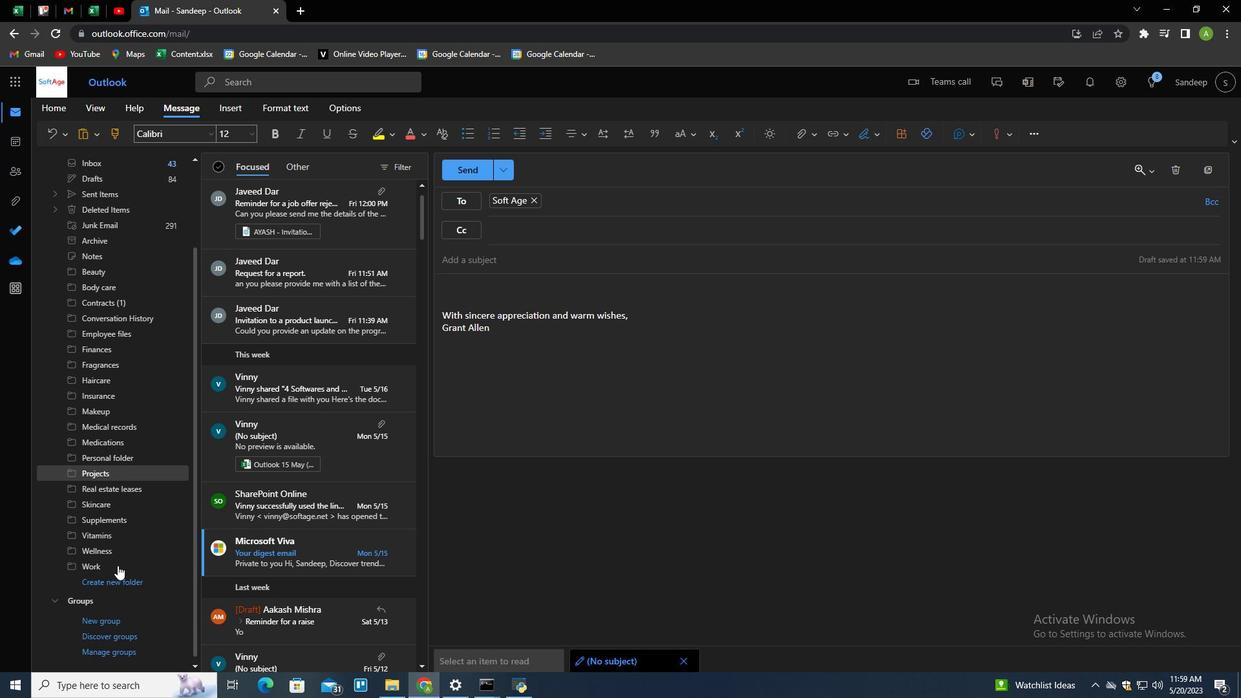 
Action: Mouse scrolled (117, 565) with delta (0, 0)
Screenshot: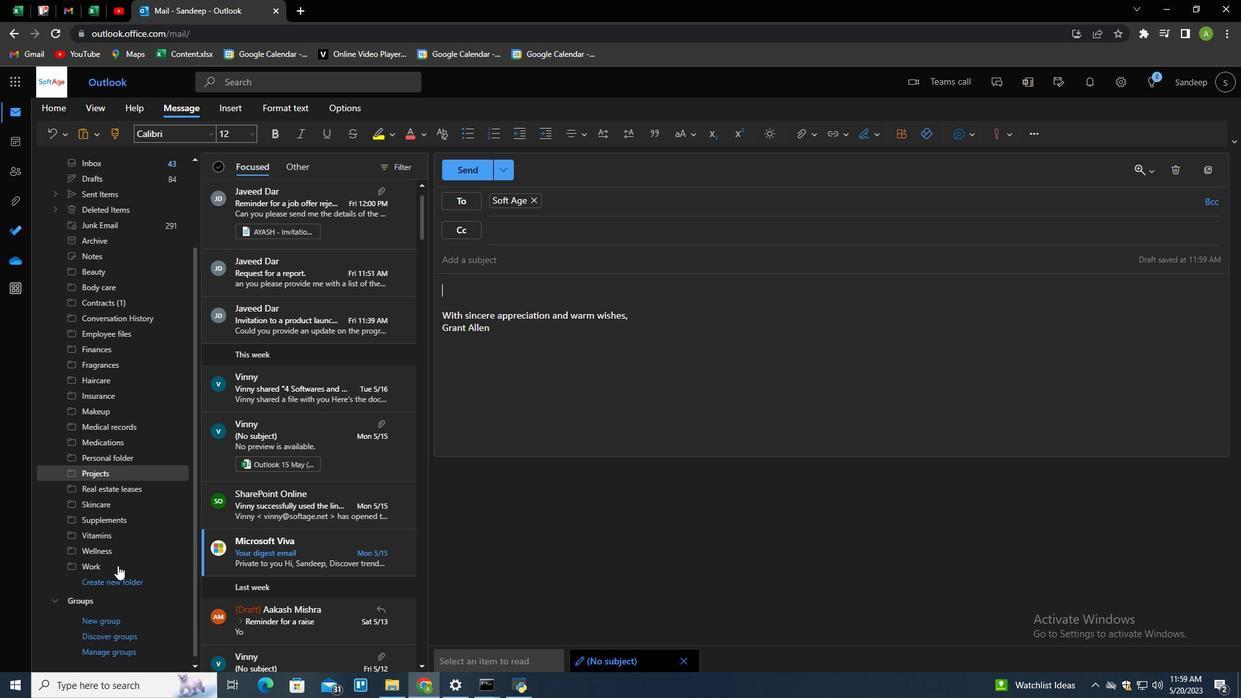 
Action: Mouse scrolled (117, 565) with delta (0, 0)
Screenshot: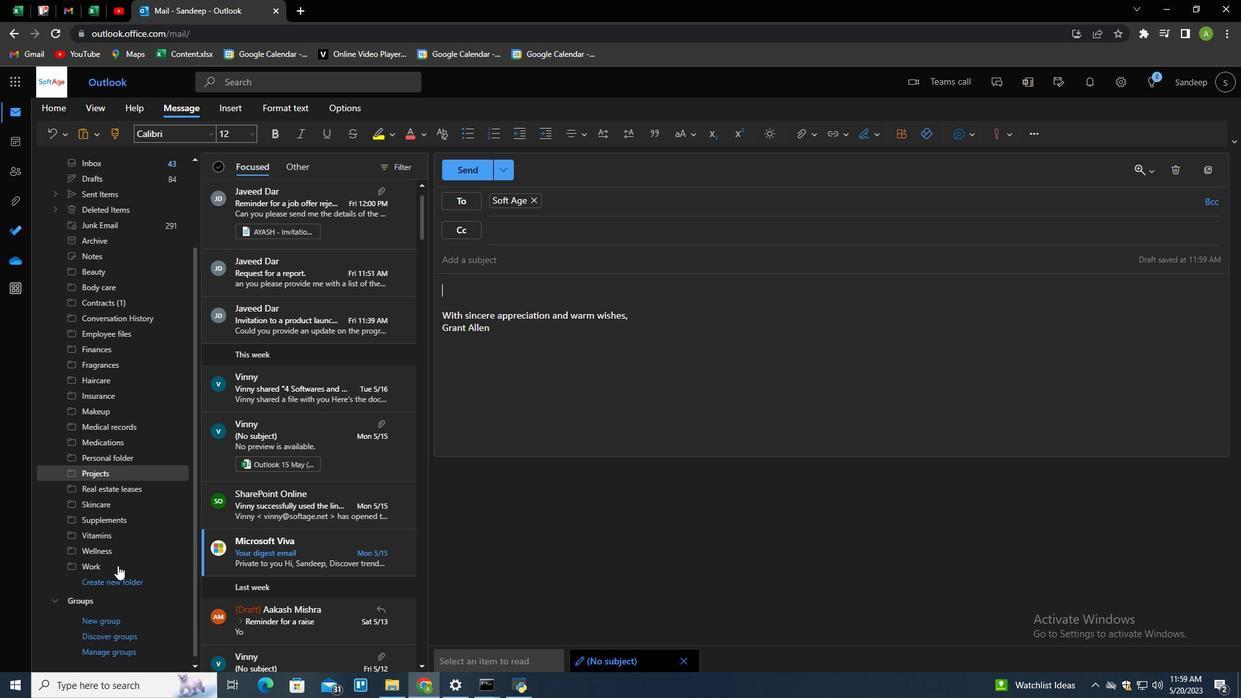 
Action: Mouse moved to (118, 575)
Screenshot: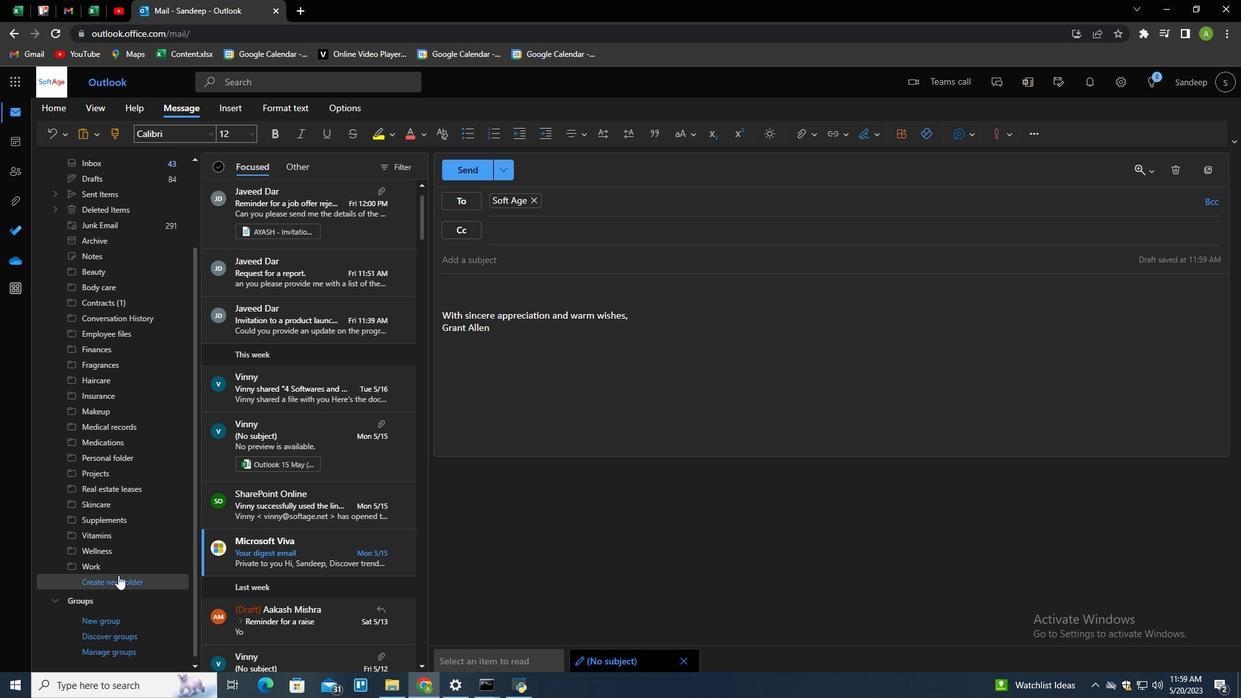 
Action: Mouse pressed left at (118, 575)
Screenshot: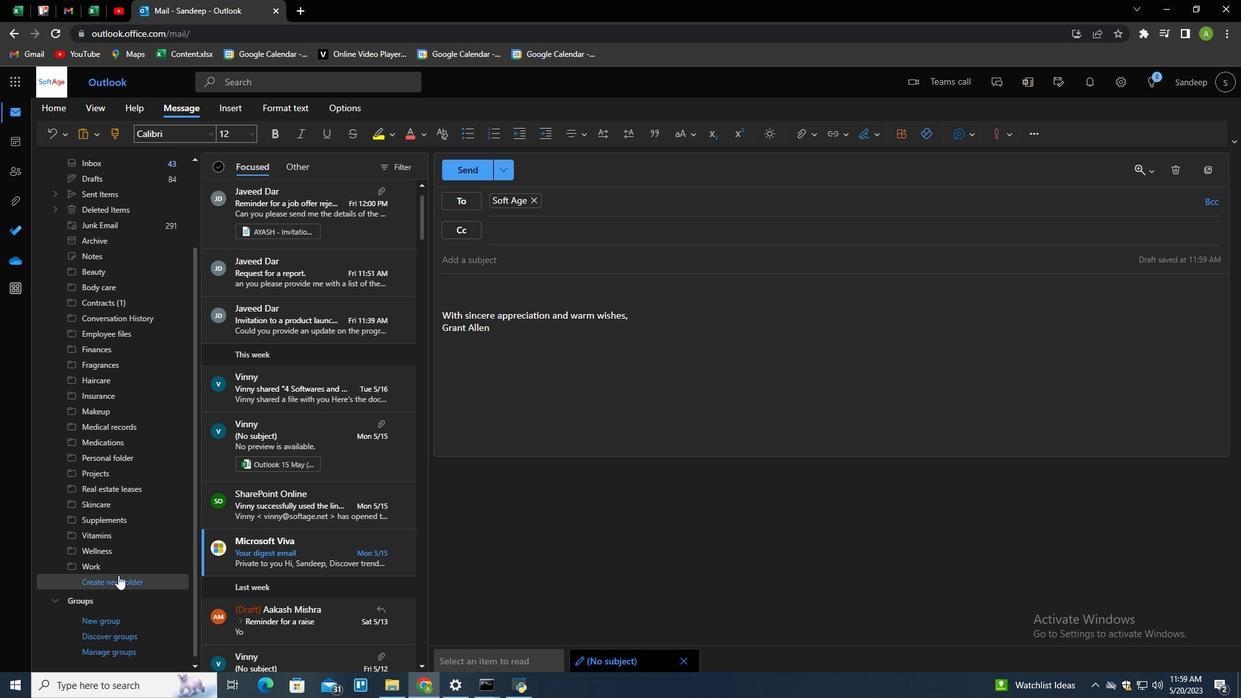 
Action: Mouse moved to (118, 581)
Screenshot: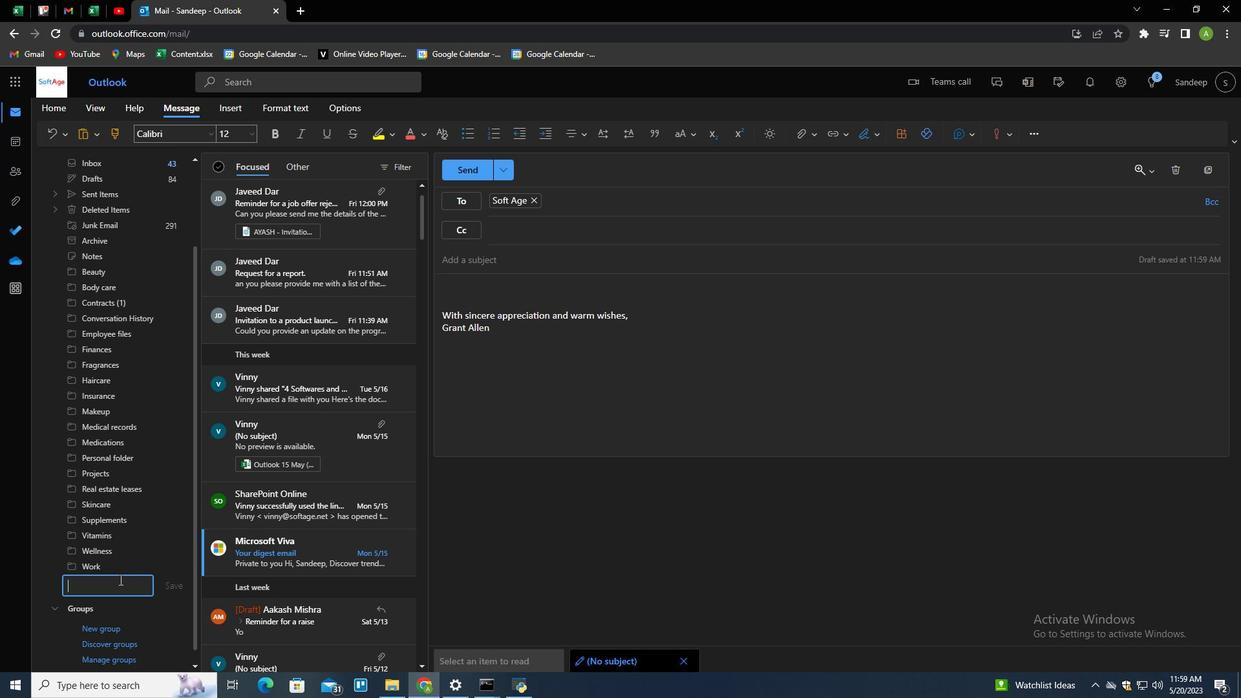 
Action: Key pressed <Key.shift>Thera
Screenshot: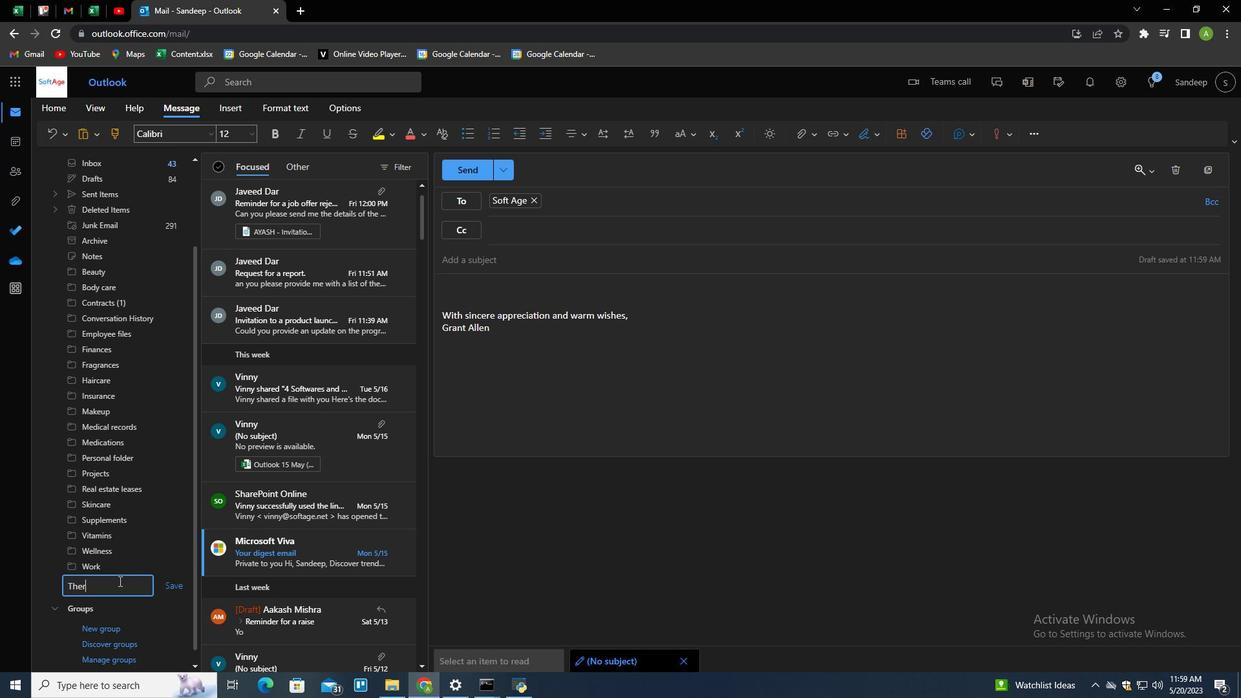
Action: Mouse moved to (118, 581)
Screenshot: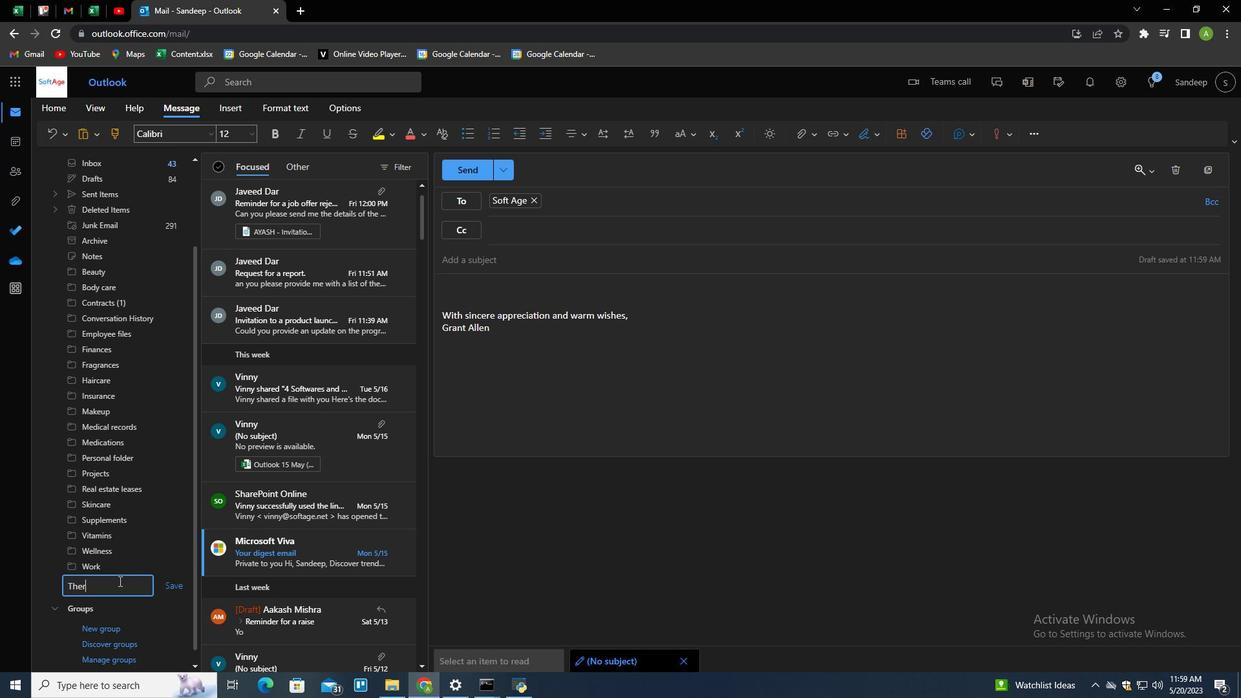 
Action: Key pressed p
Screenshot: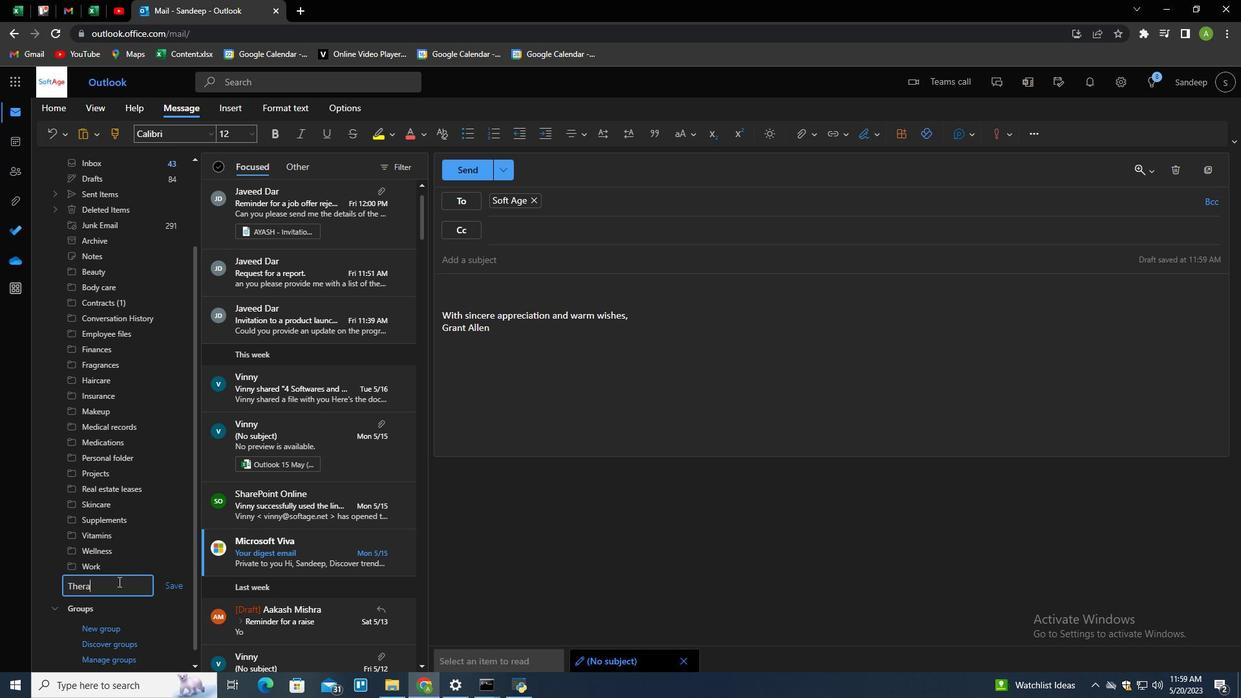
Action: Mouse moved to (117, 583)
Screenshot: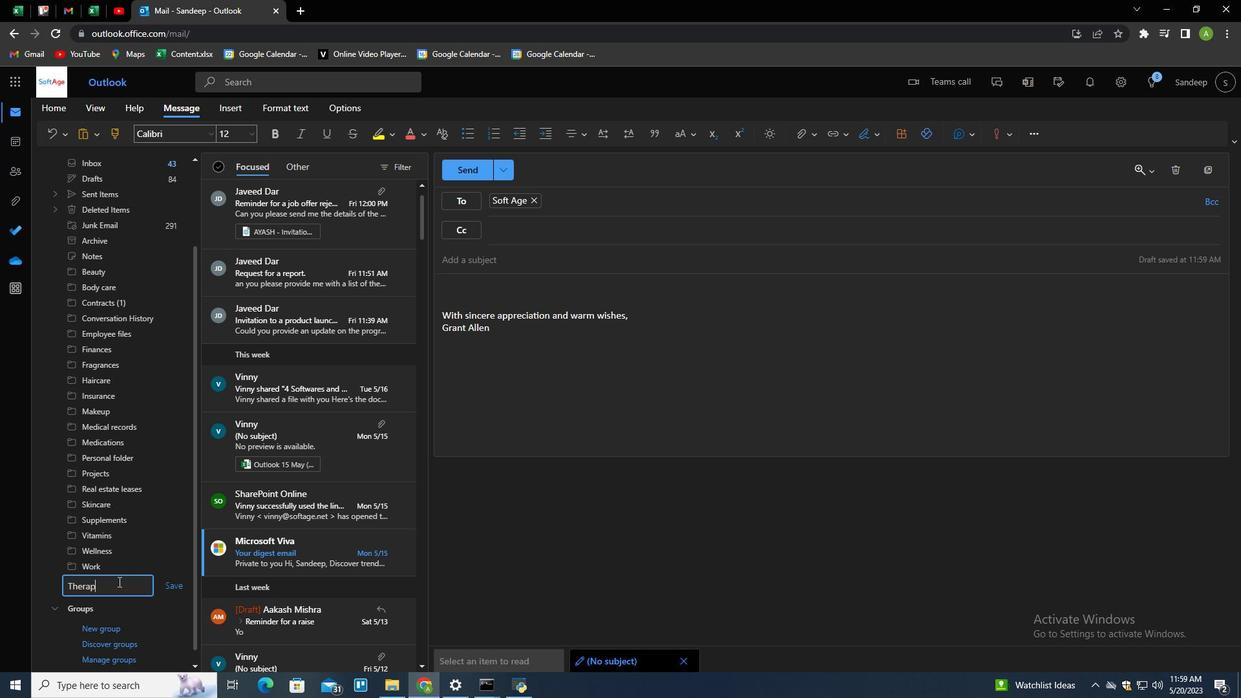 
Action: Key pressed y<Key.enter>
Screenshot: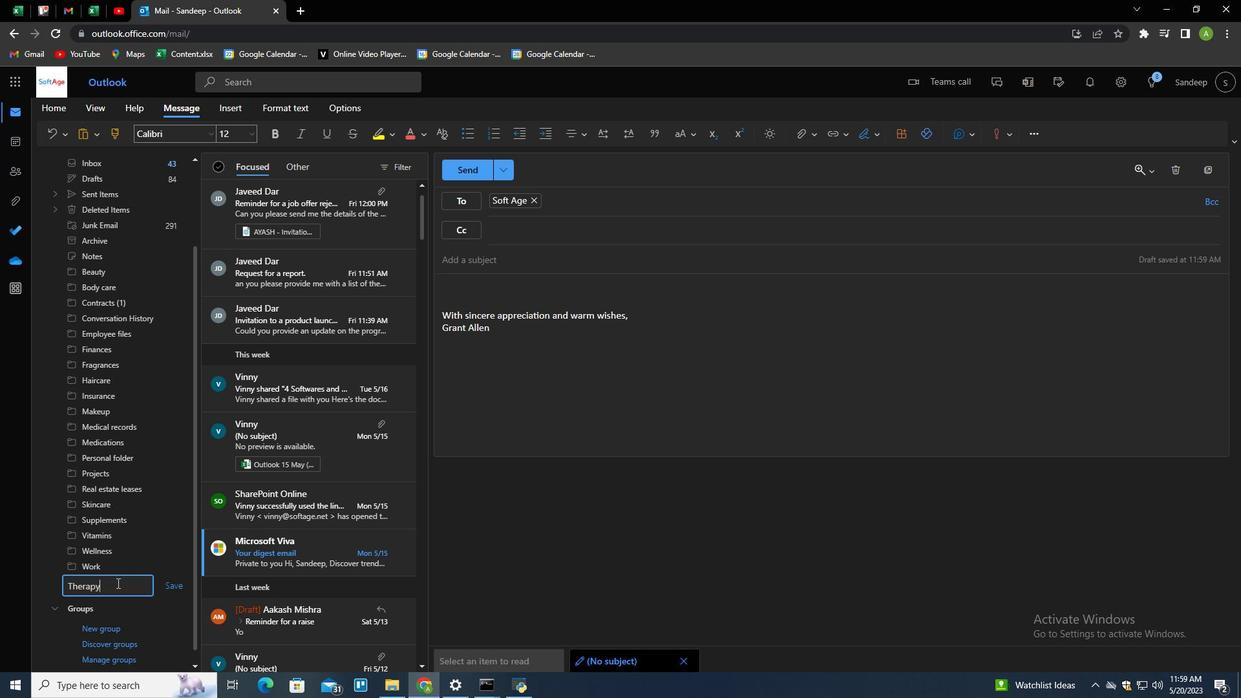 
Action: Mouse moved to (466, 173)
Screenshot: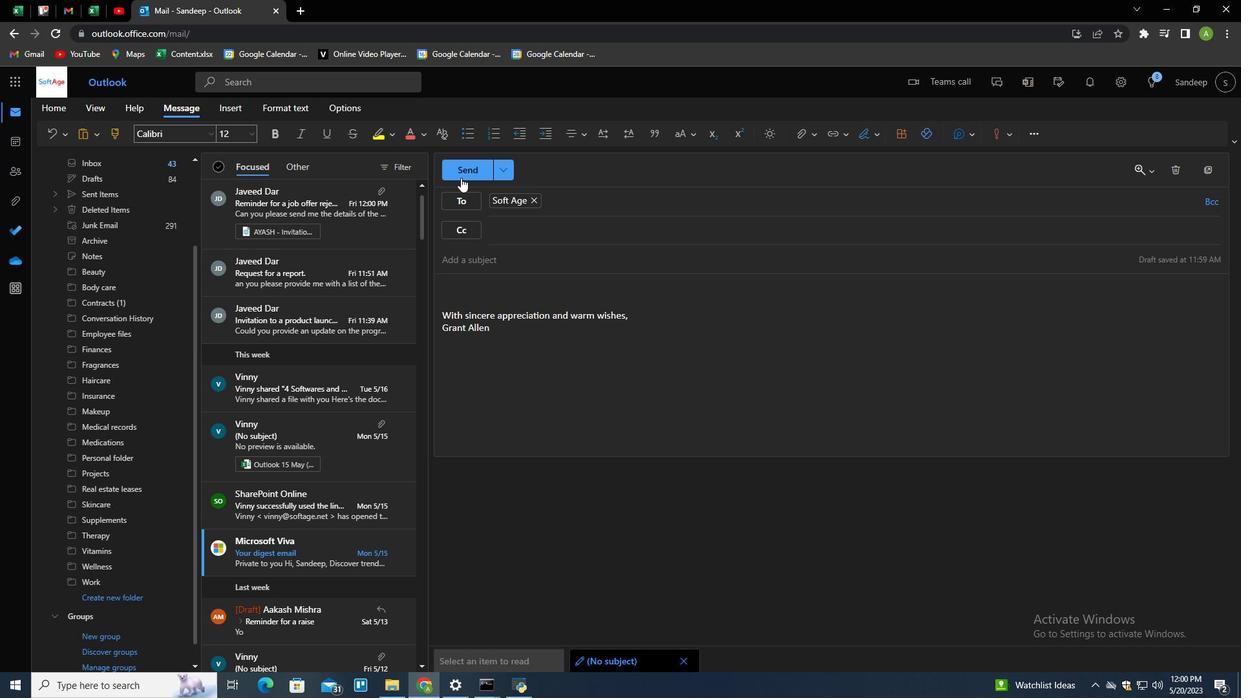 
Action: Mouse pressed left at (466, 173)
Screenshot: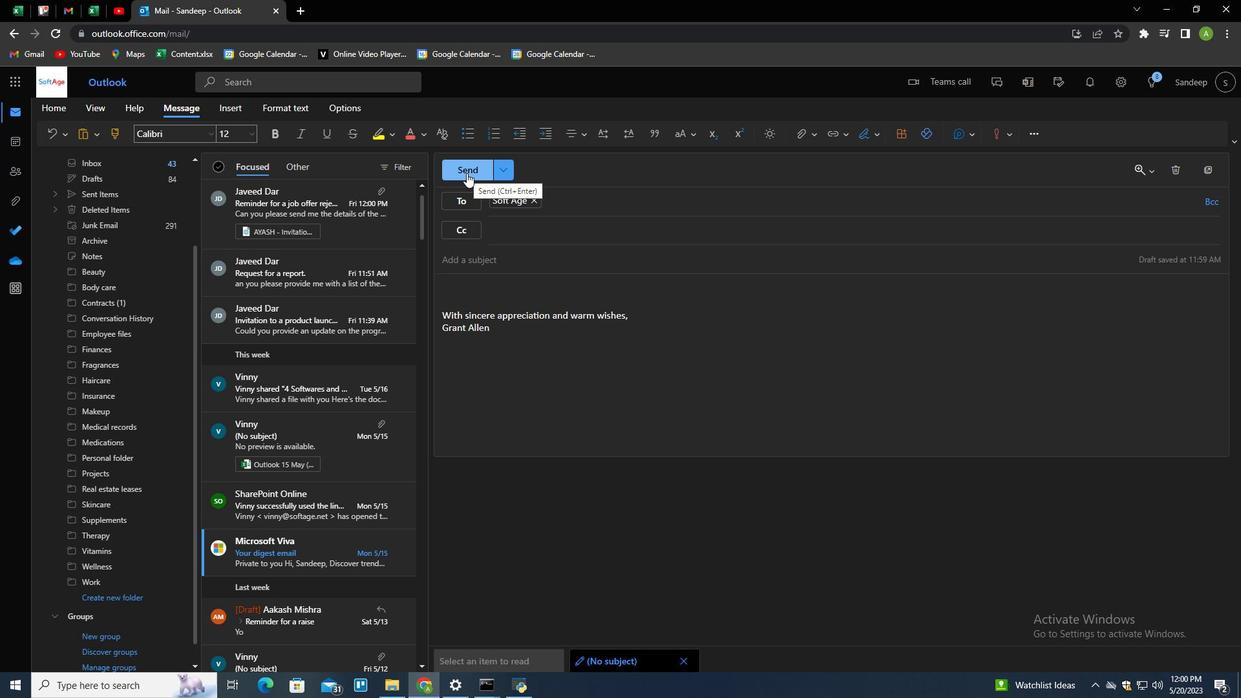 
Action: Mouse moved to (617, 401)
Screenshot: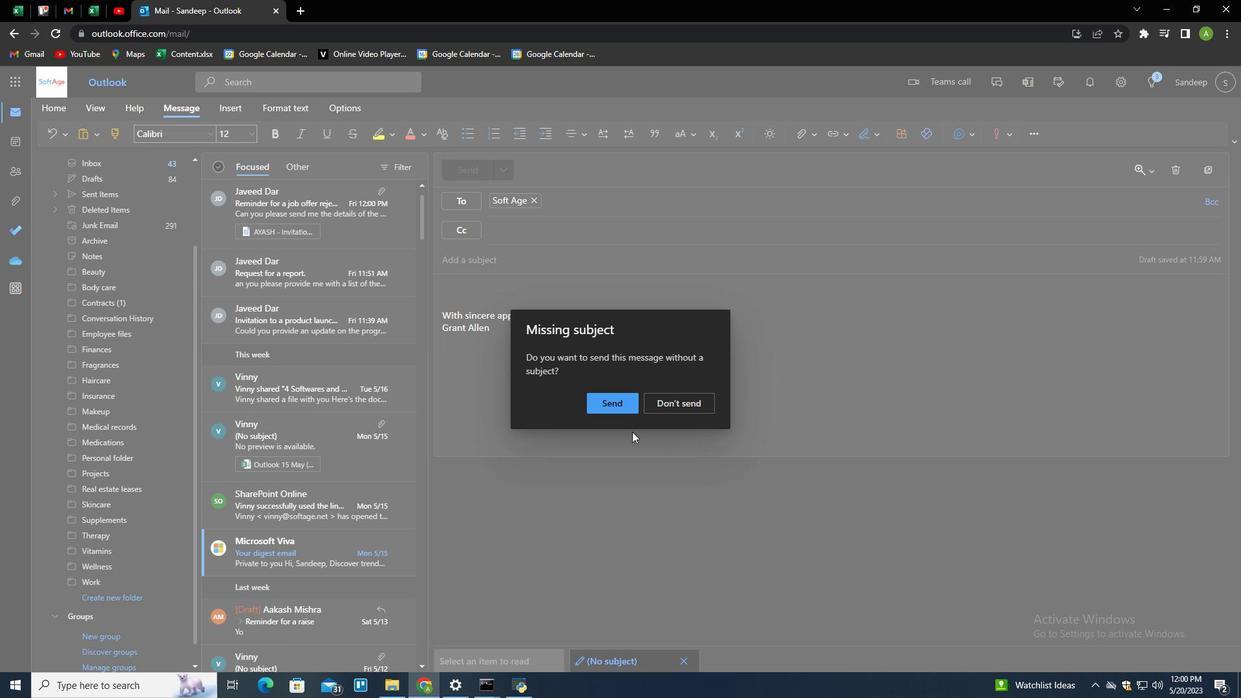 
Action: Mouse pressed left at (617, 401)
Screenshot: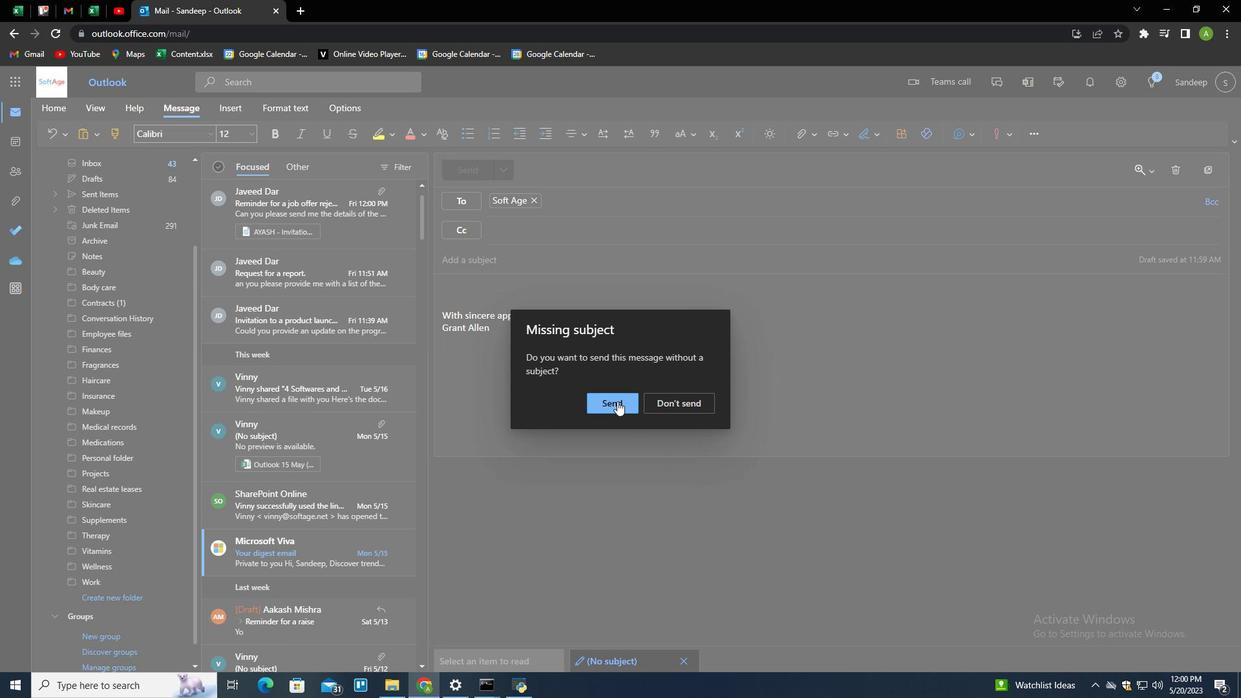 
Action: Mouse moved to (740, 519)
Screenshot: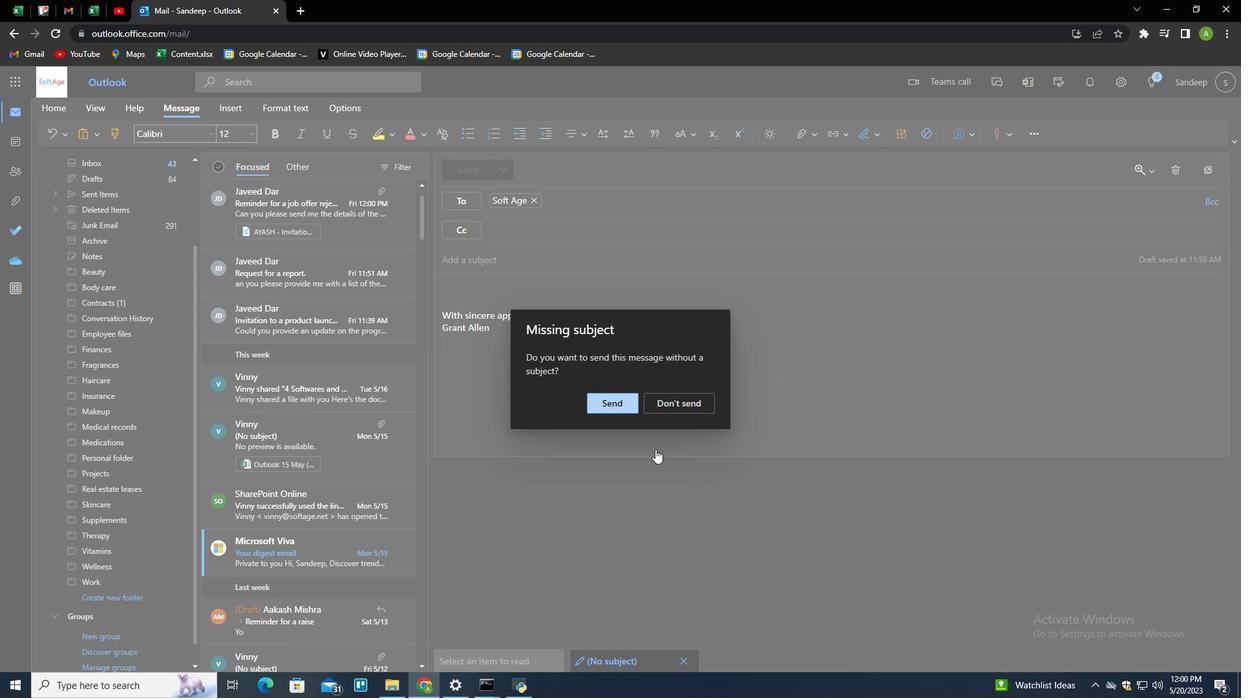 
